 Task: Look for space in Pontedera, Italy from 5th June, 2023 to 16th June, 2023 for 2 adults in price range Rs.7000 to Rs.15000. Place can be entire place with 1  bedroom having 1 bed and 1 bathroom. Property type can be house, flat, guest house, hotel. Booking option can be shelf check-in. Required host language is English.
Action: Mouse moved to (450, 116)
Screenshot: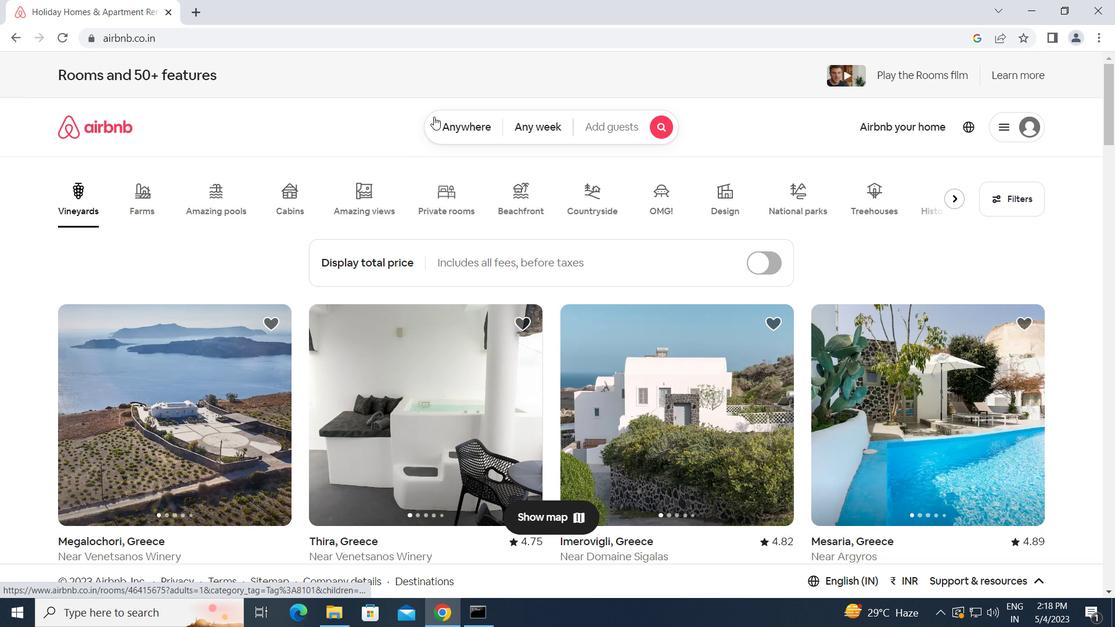
Action: Mouse pressed left at (450, 116)
Screenshot: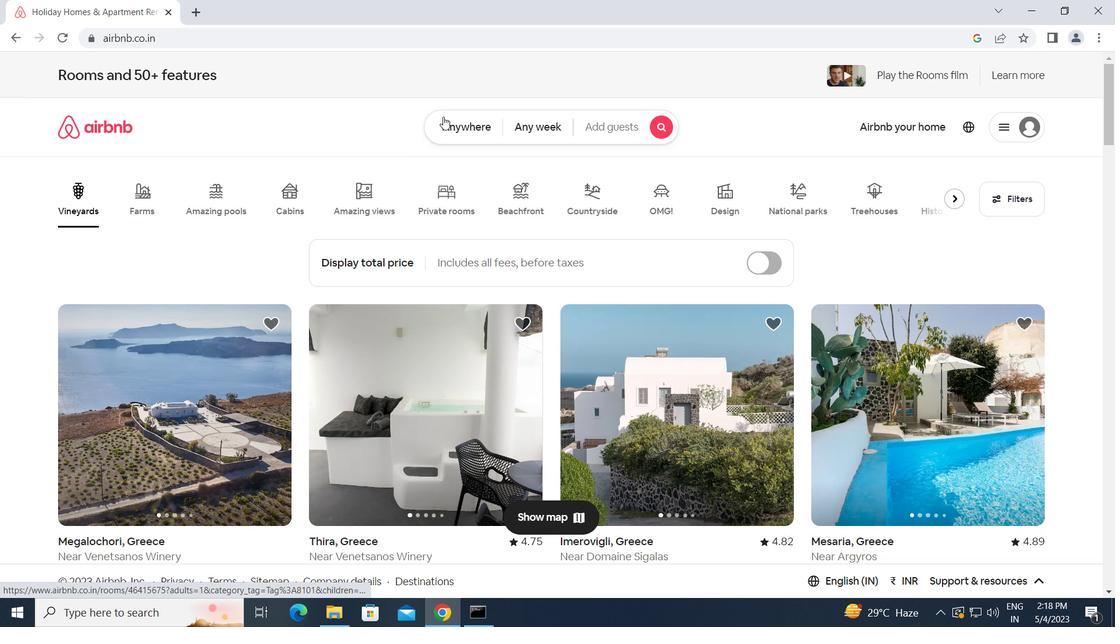 
Action: Mouse moved to (393, 174)
Screenshot: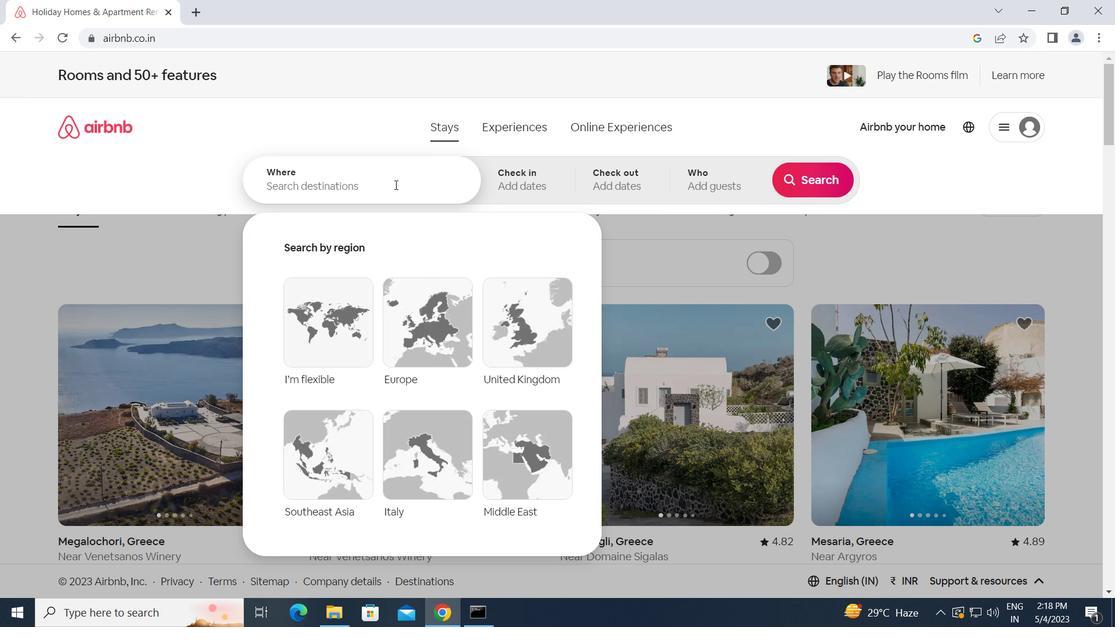
Action: Mouse pressed left at (393, 174)
Screenshot: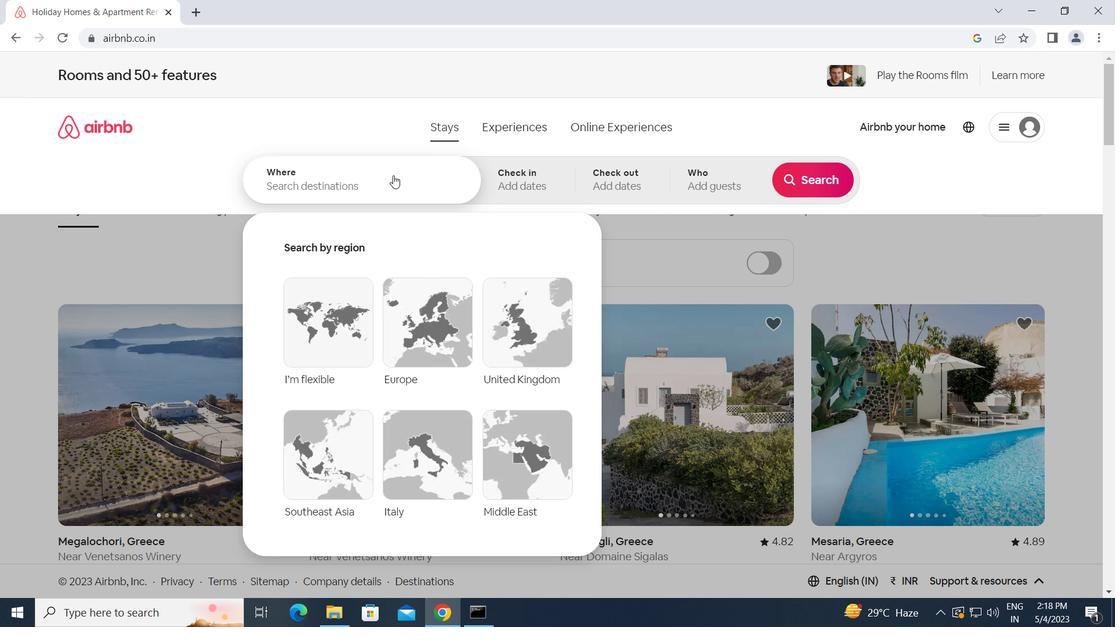 
Action: Key pressed p
Screenshot: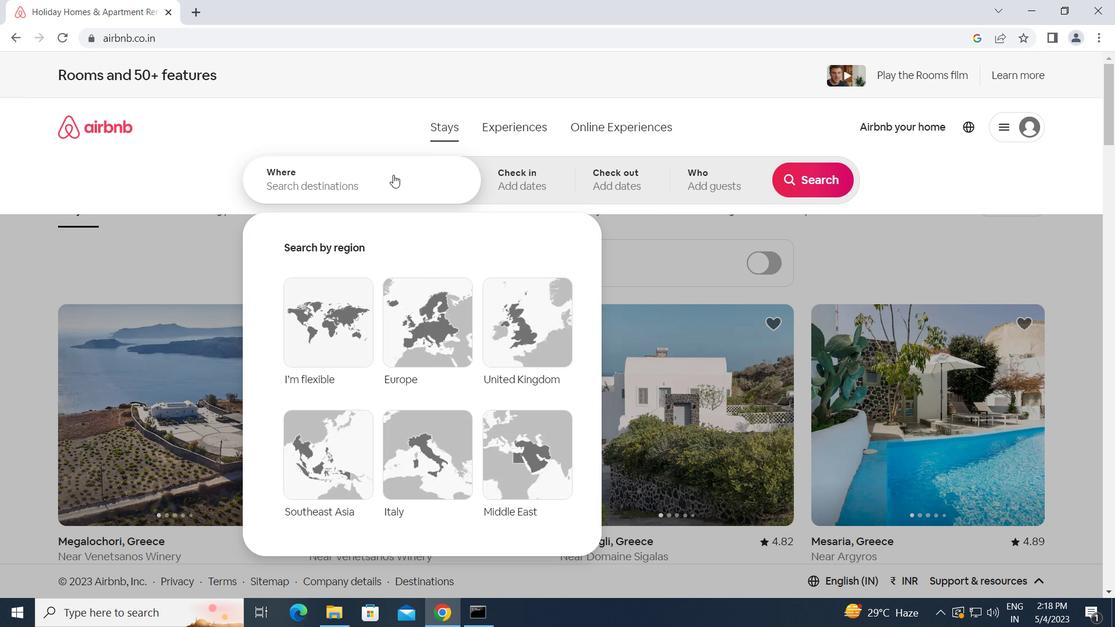 
Action: Mouse moved to (392, 175)
Screenshot: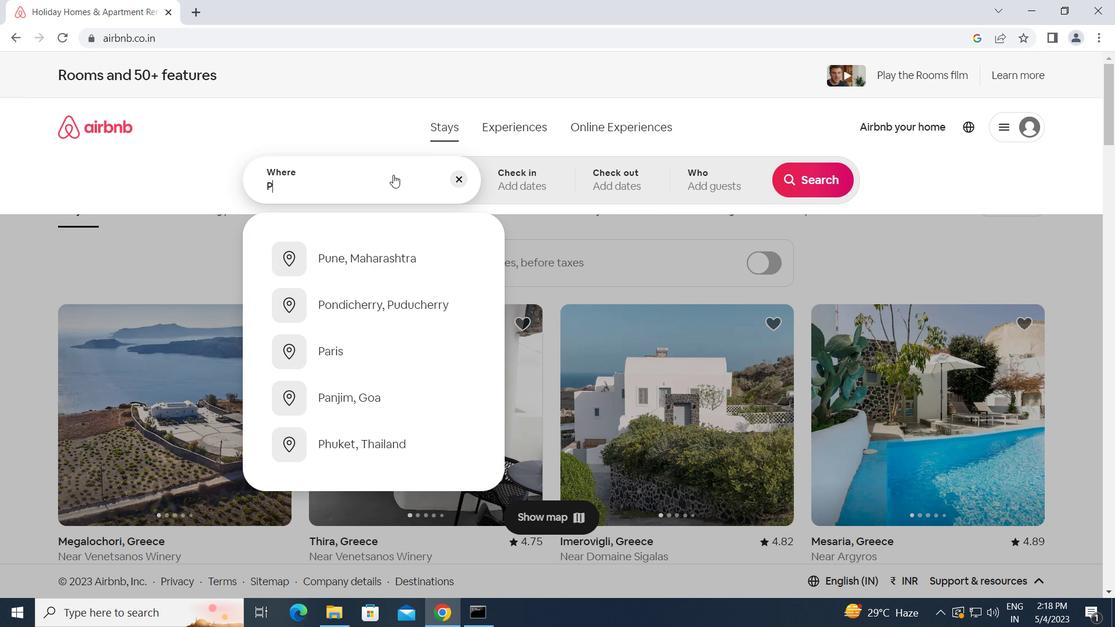 
Action: Key pressed <Key.caps_lock>
Screenshot: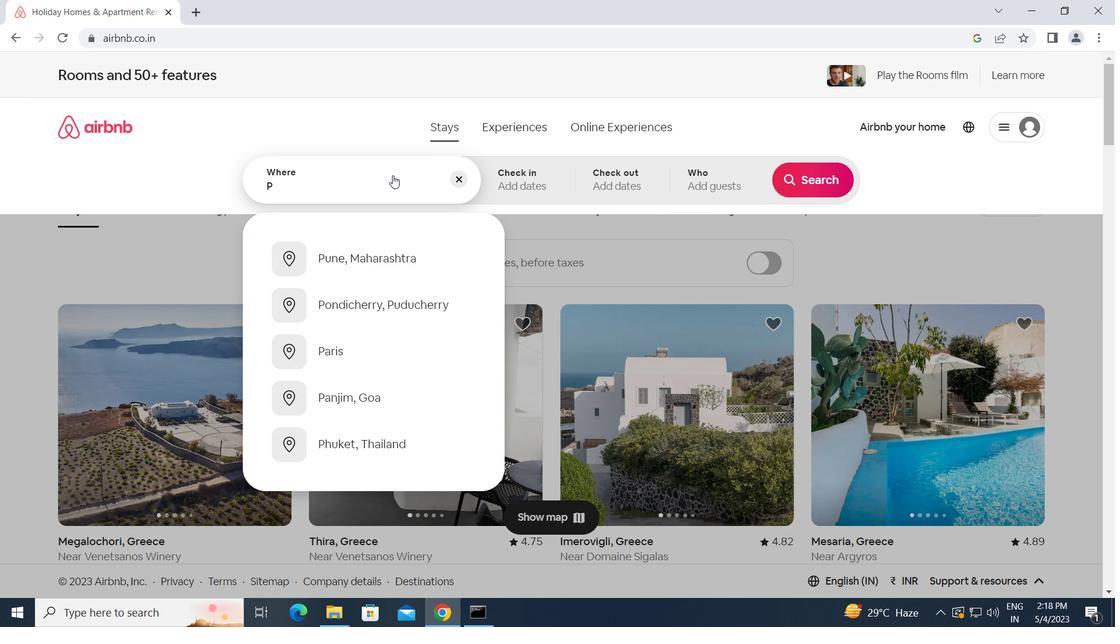 
Action: Mouse moved to (391, 176)
Screenshot: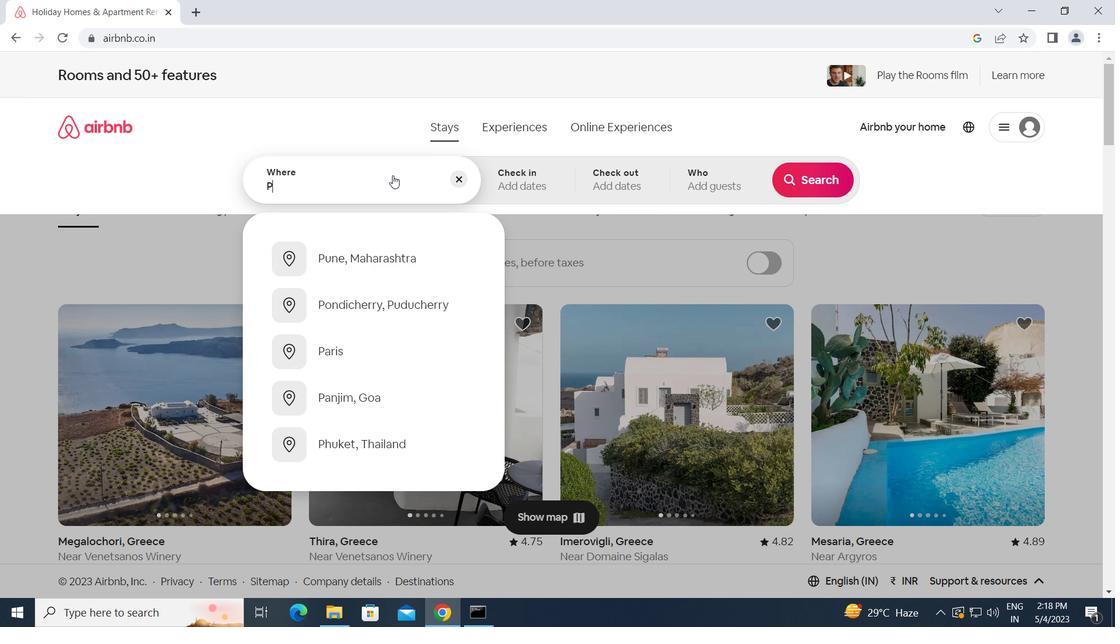 
Action: Key pressed ontedera,<Key.space><Key.caps_lock>i<Key.caps_lock>taly<Key.enter>
Screenshot: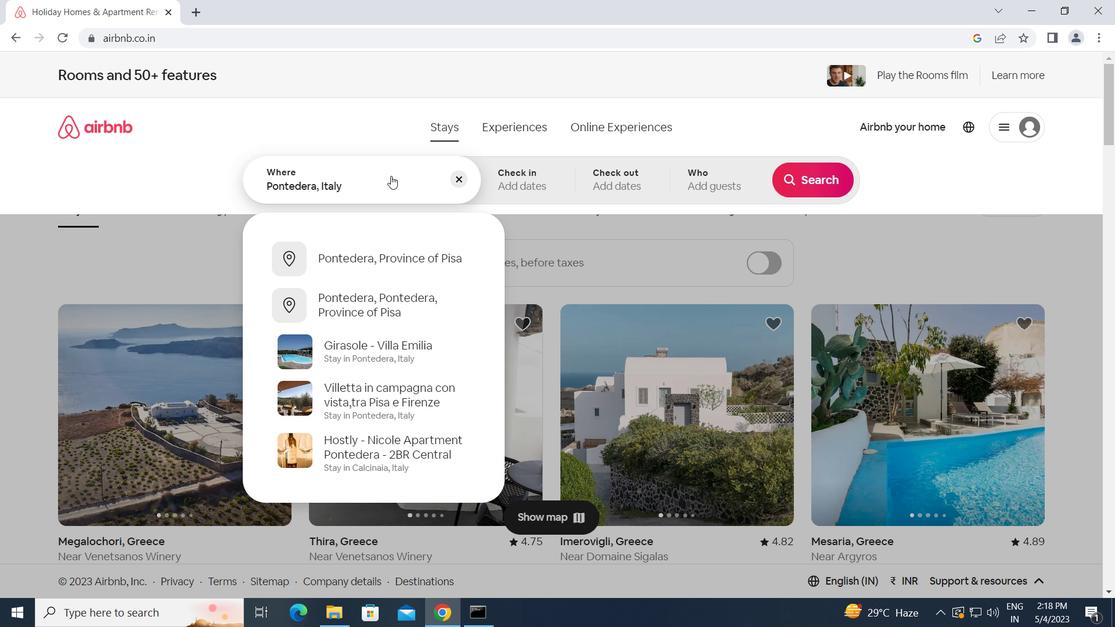 
Action: Mouse moved to (630, 399)
Screenshot: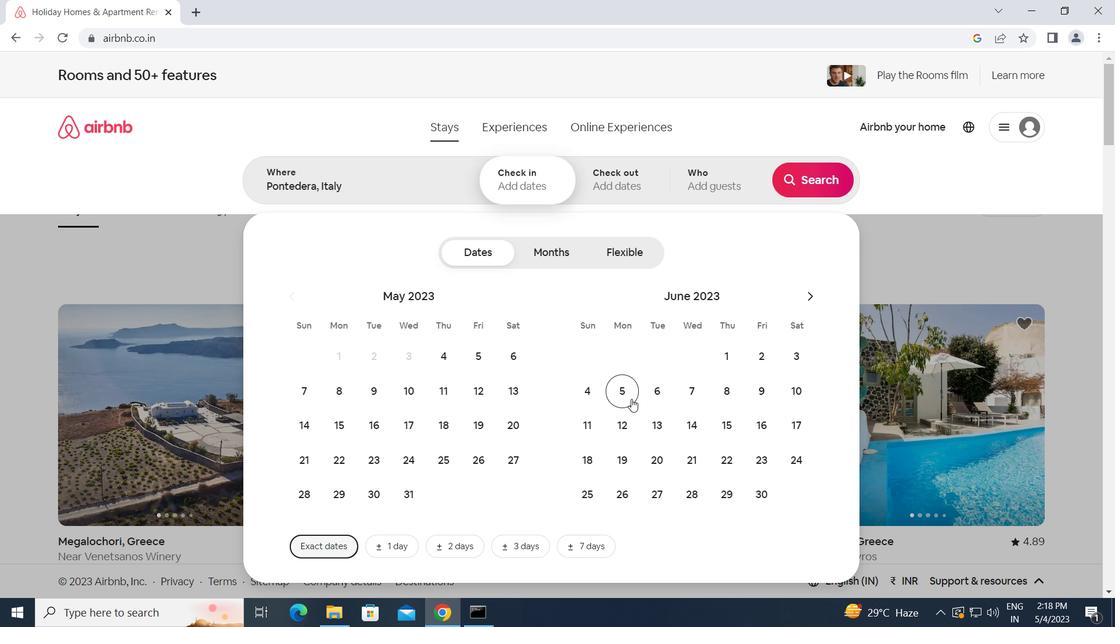 
Action: Mouse pressed left at (630, 399)
Screenshot: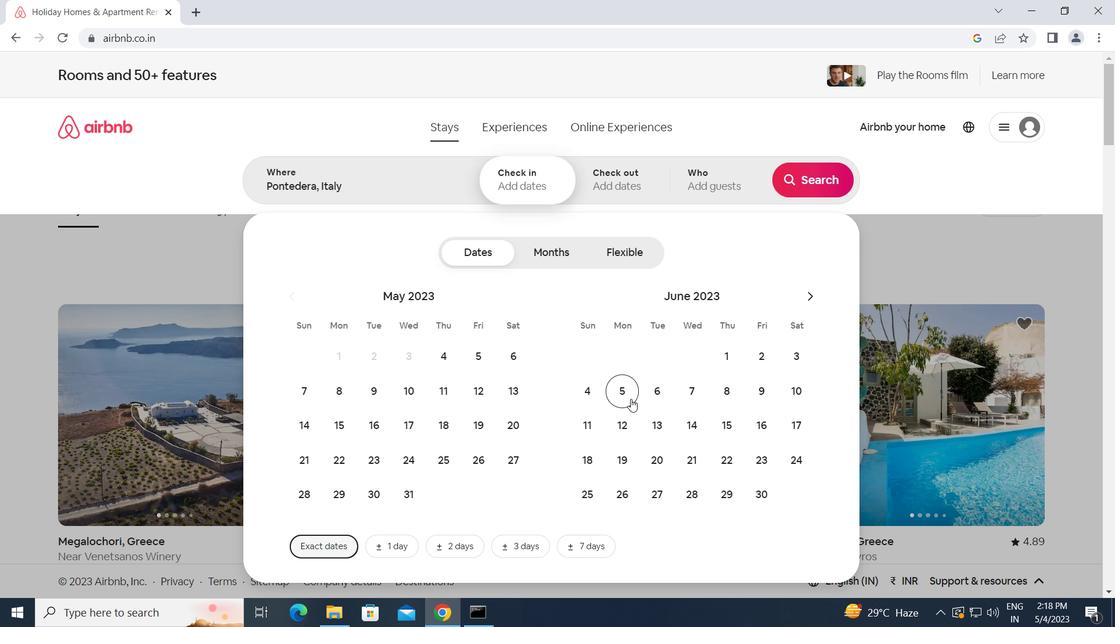 
Action: Mouse moved to (761, 435)
Screenshot: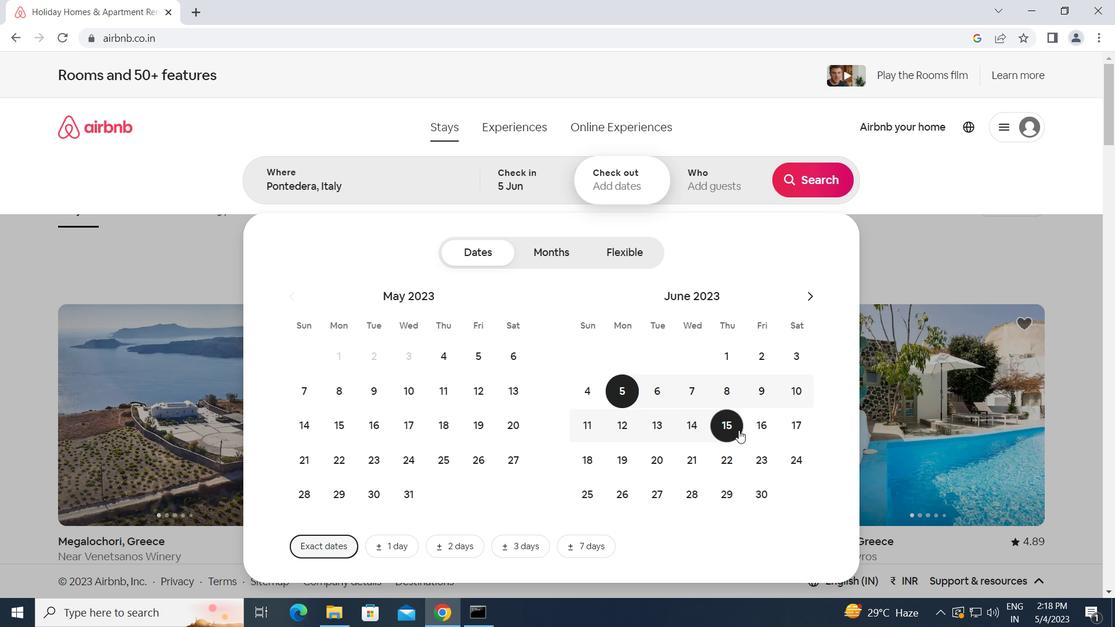 
Action: Mouse pressed left at (761, 435)
Screenshot: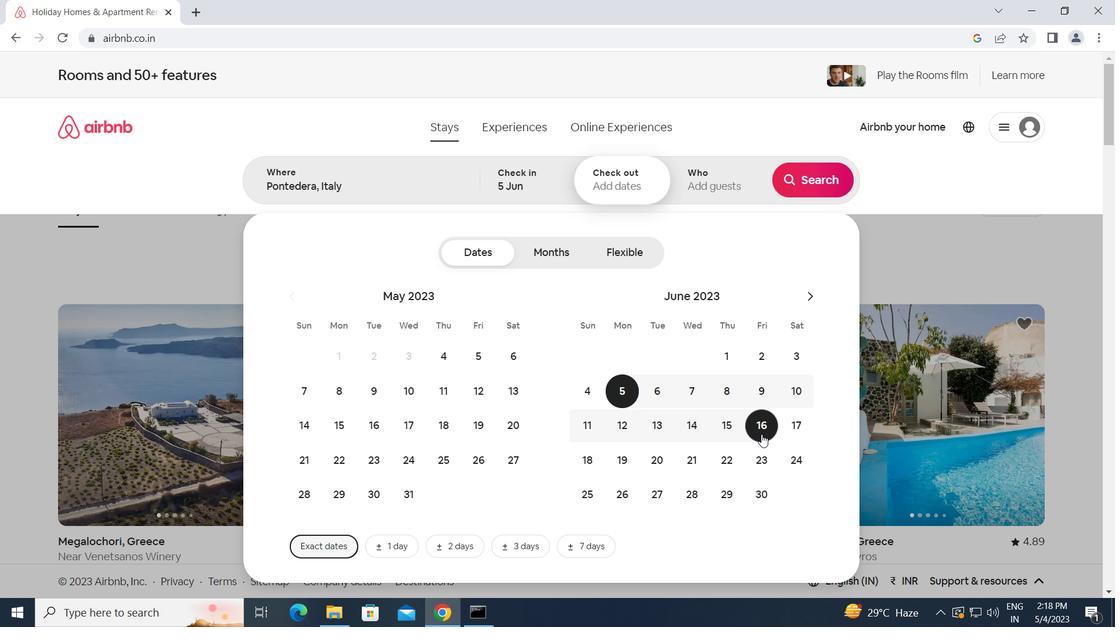 
Action: Mouse moved to (709, 180)
Screenshot: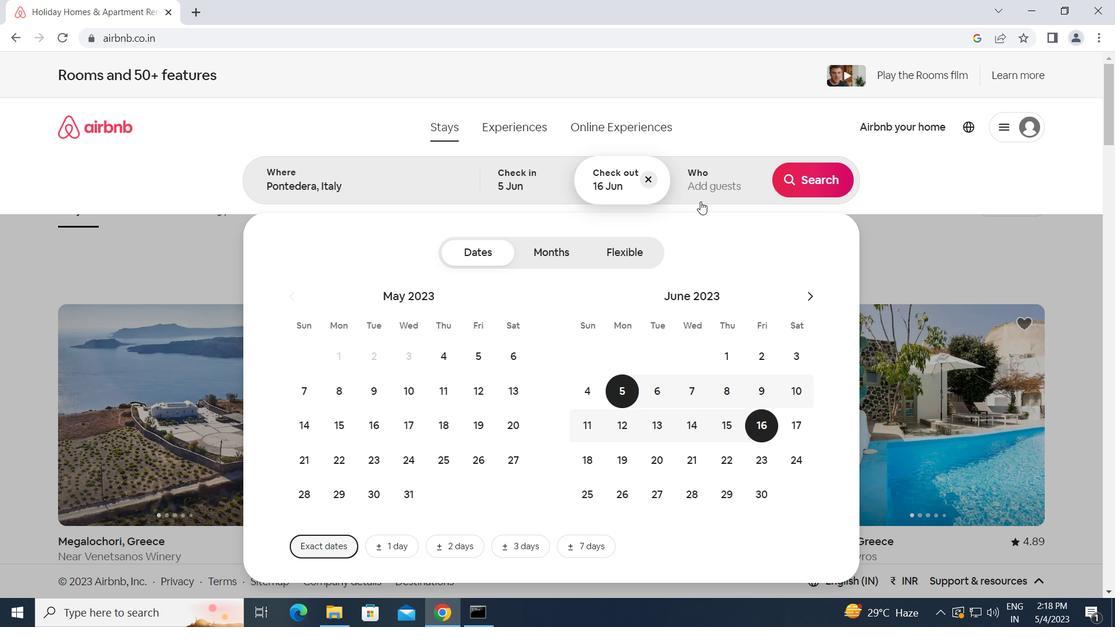 
Action: Mouse pressed left at (709, 180)
Screenshot: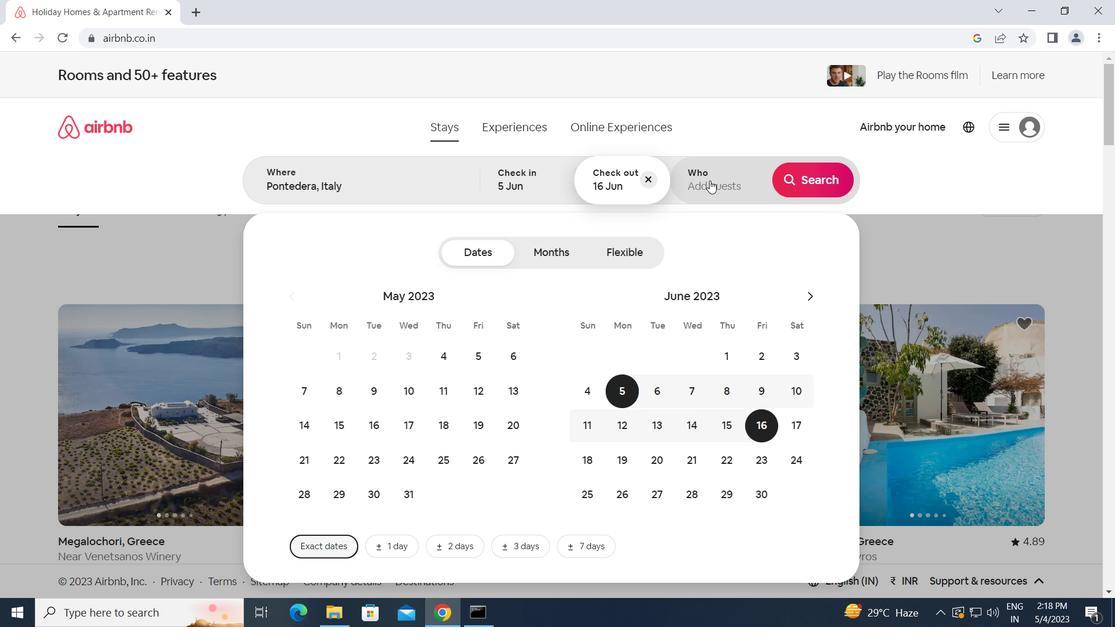 
Action: Mouse moved to (818, 256)
Screenshot: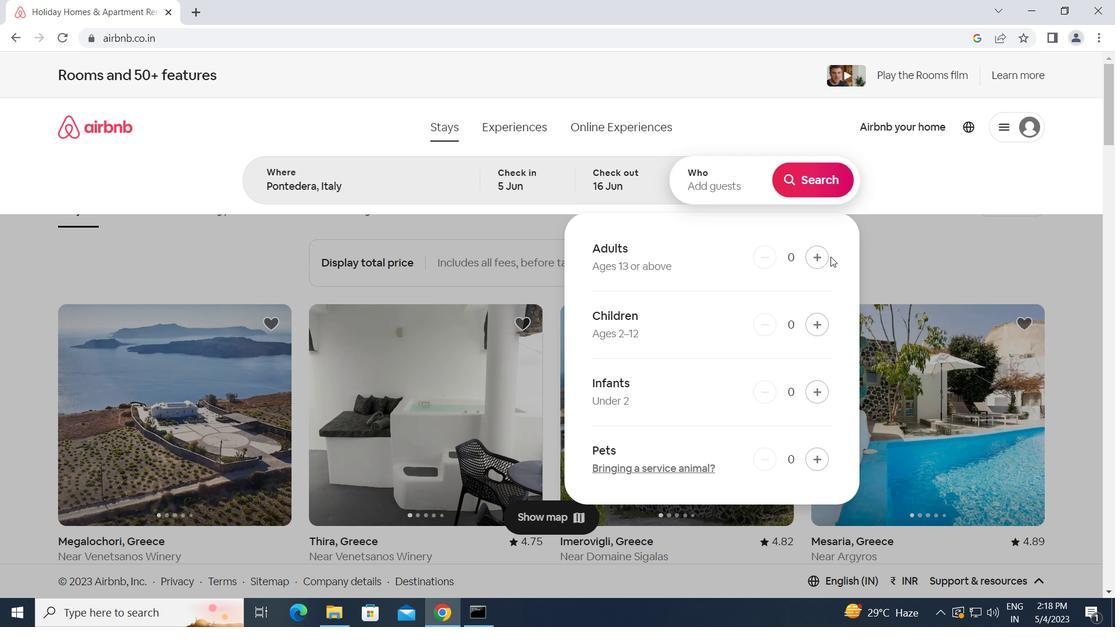 
Action: Mouse pressed left at (818, 256)
Screenshot: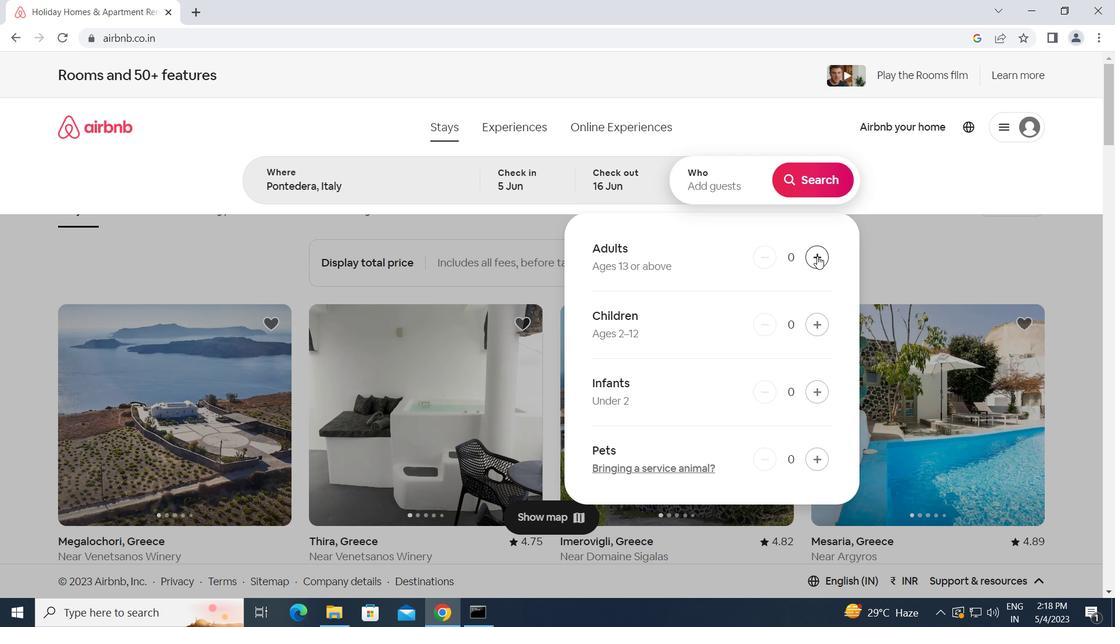 
Action: Mouse pressed left at (818, 256)
Screenshot: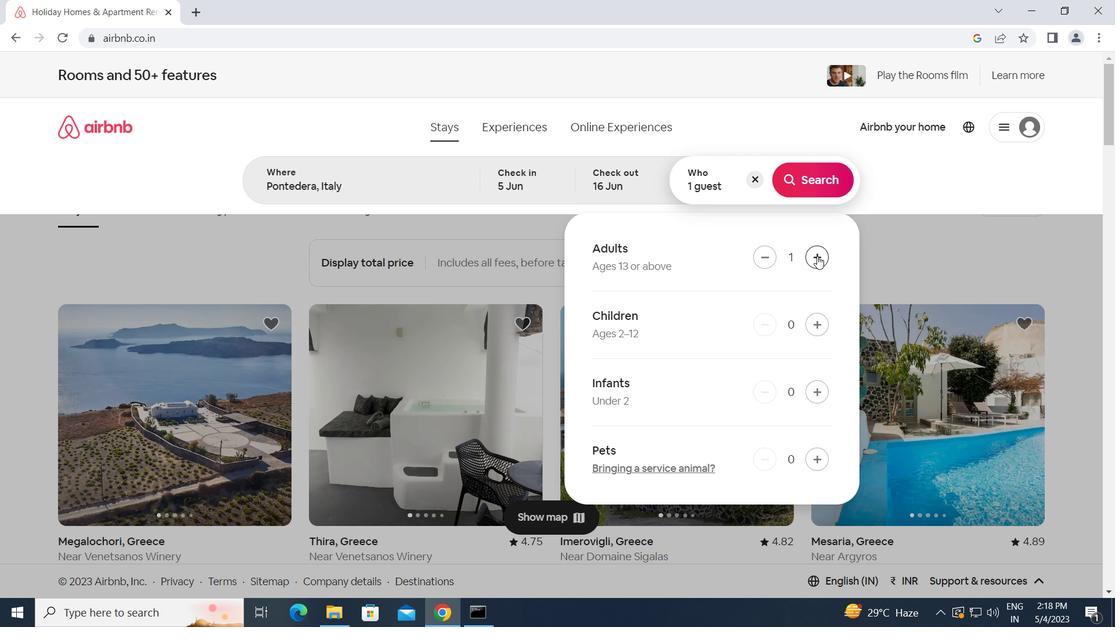 
Action: Mouse moved to (812, 186)
Screenshot: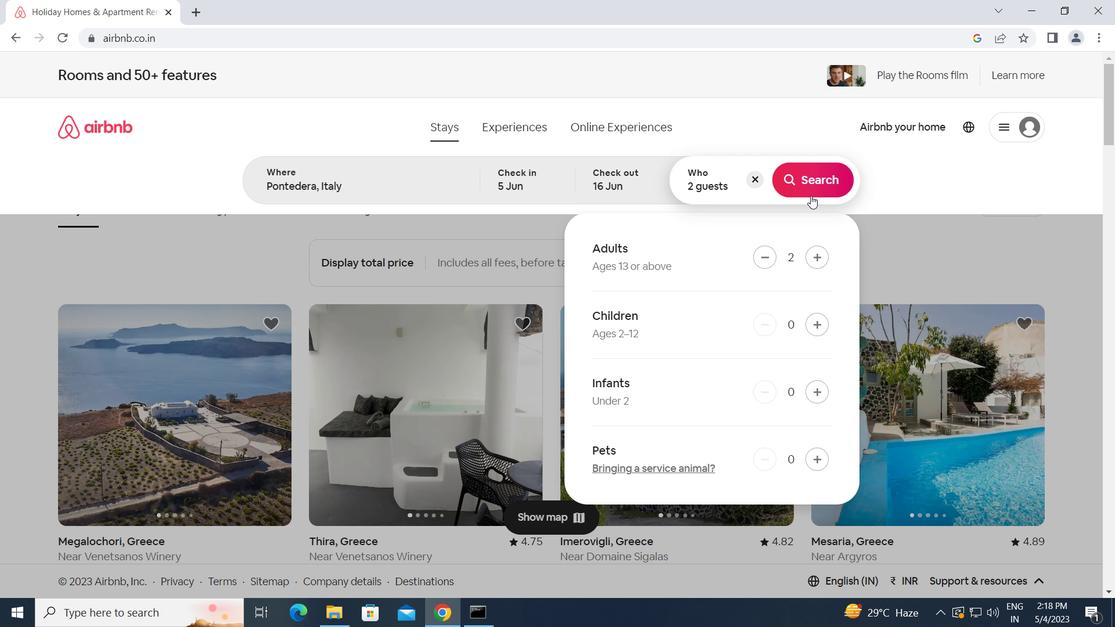 
Action: Mouse pressed left at (812, 186)
Screenshot: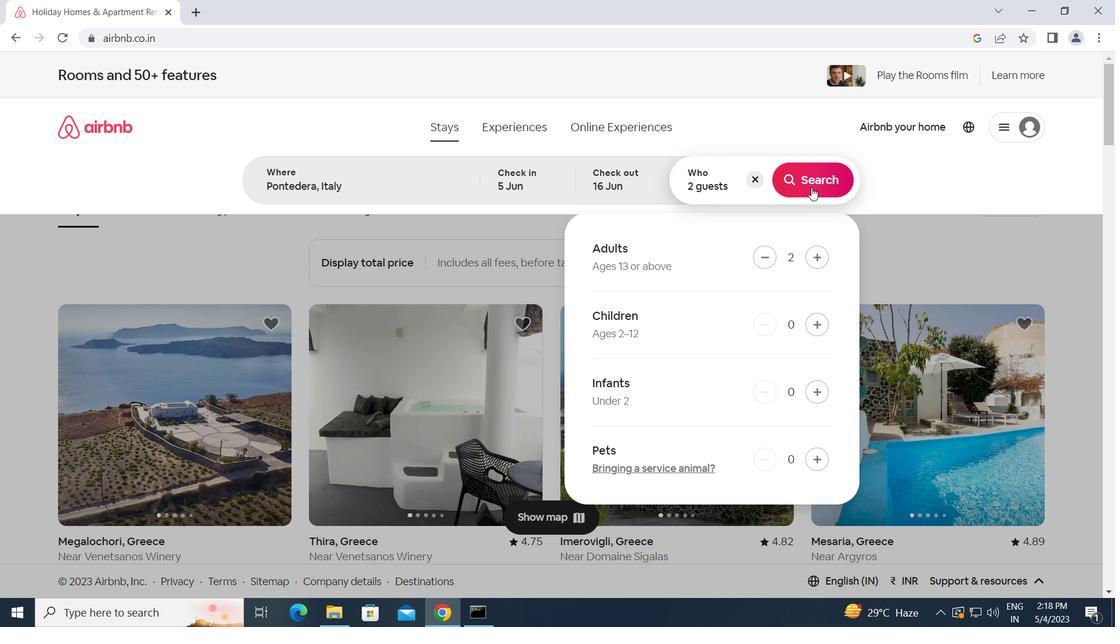 
Action: Mouse moved to (1044, 142)
Screenshot: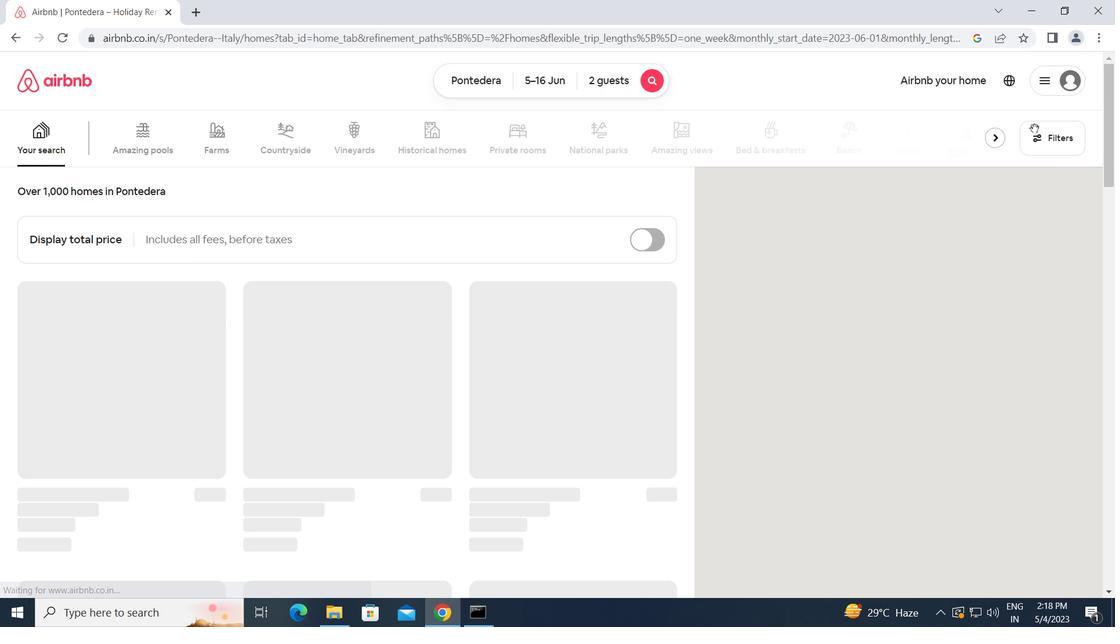 
Action: Mouse pressed left at (1044, 142)
Screenshot: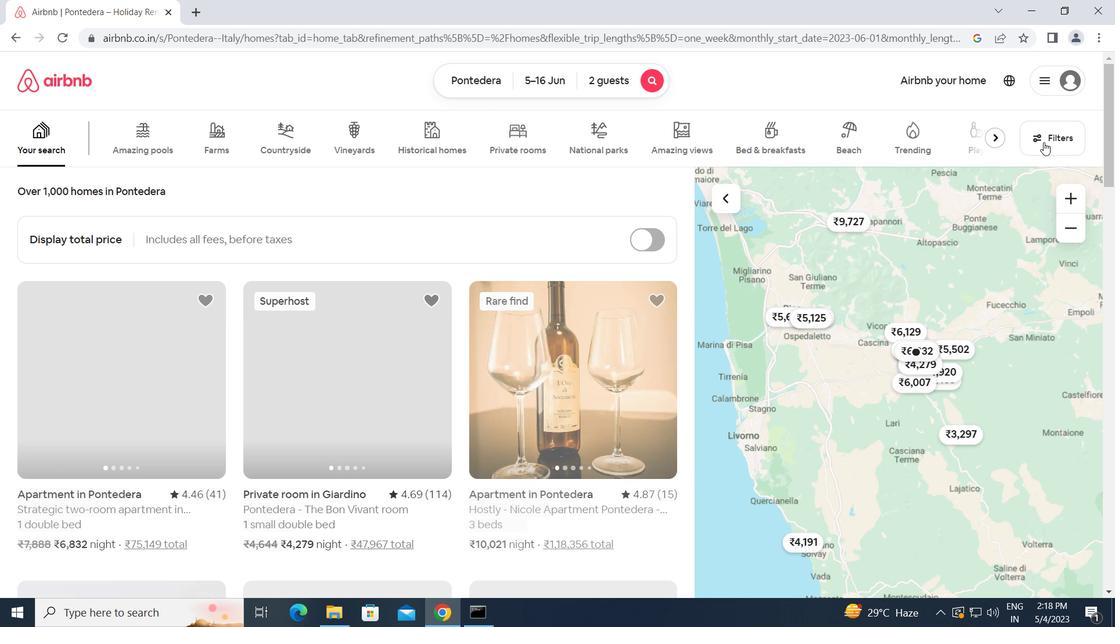 
Action: Mouse moved to (363, 319)
Screenshot: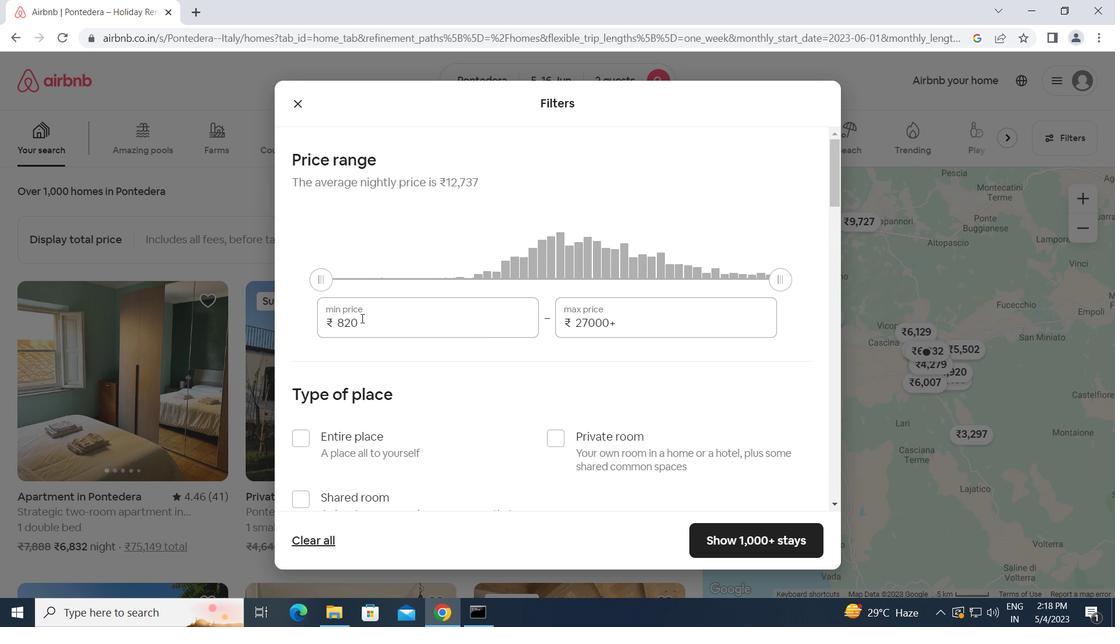 
Action: Mouse pressed left at (363, 319)
Screenshot: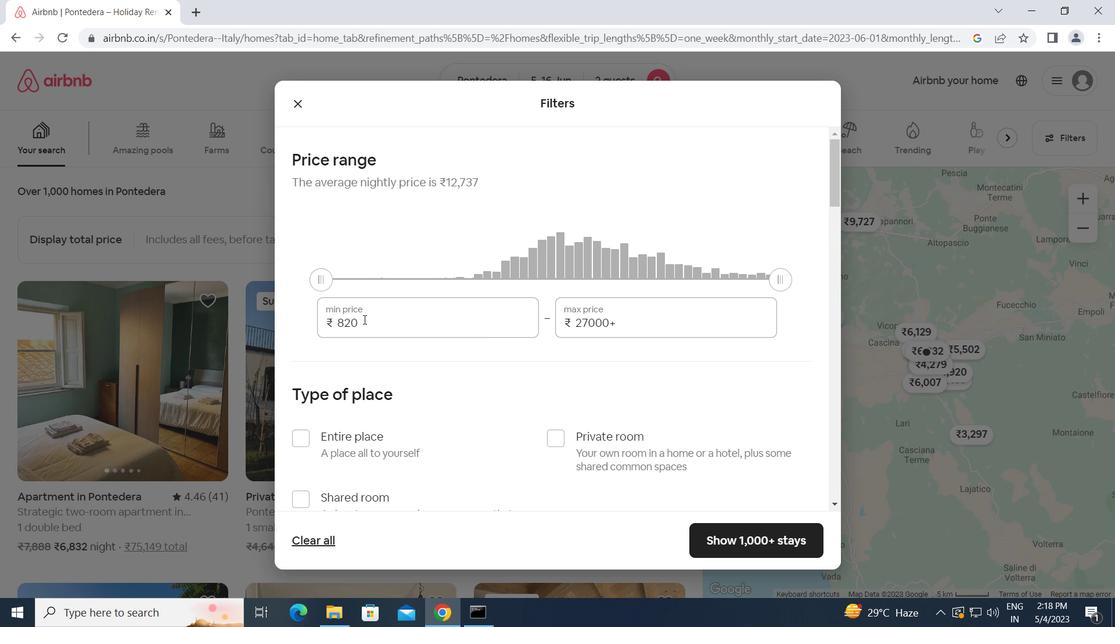 
Action: Mouse moved to (334, 329)
Screenshot: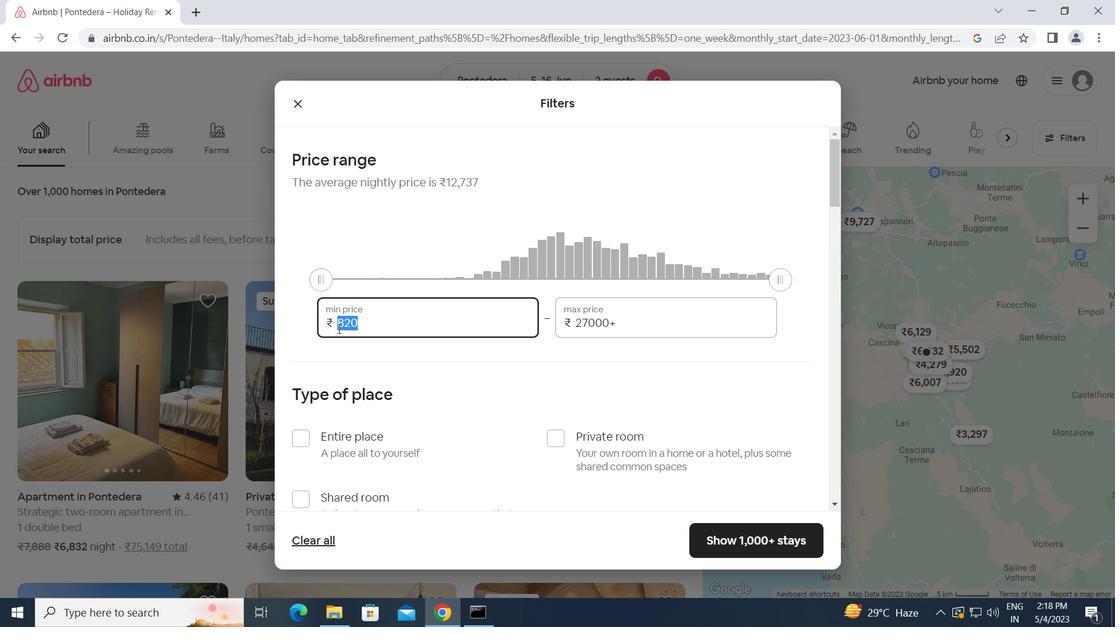 
Action: Key pressed 7000<Key.tab>15000
Screenshot: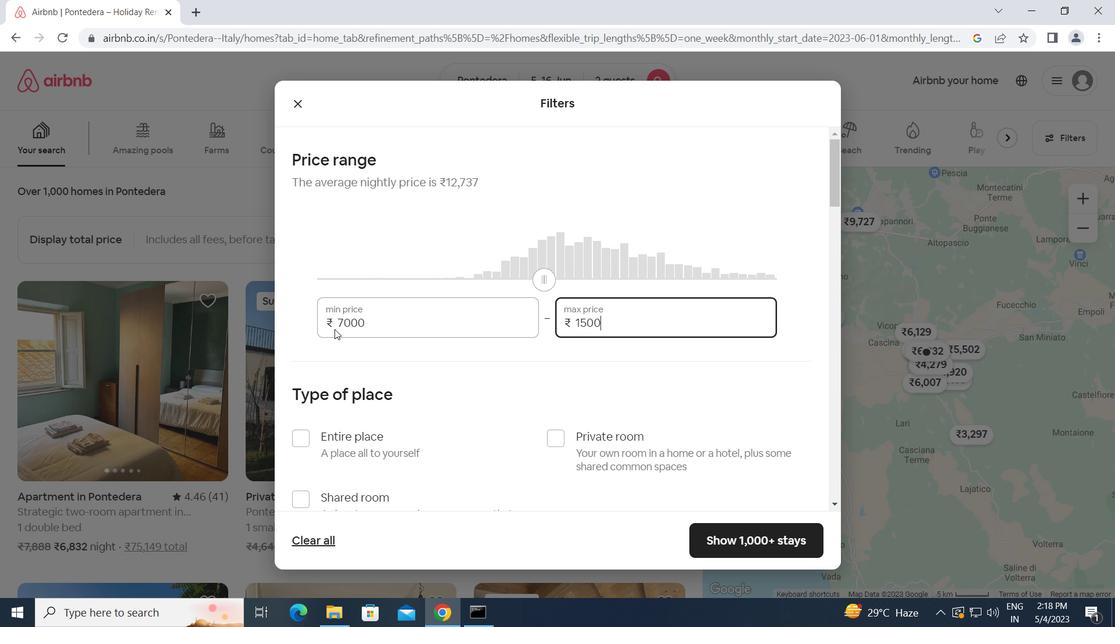 
Action: Mouse moved to (302, 442)
Screenshot: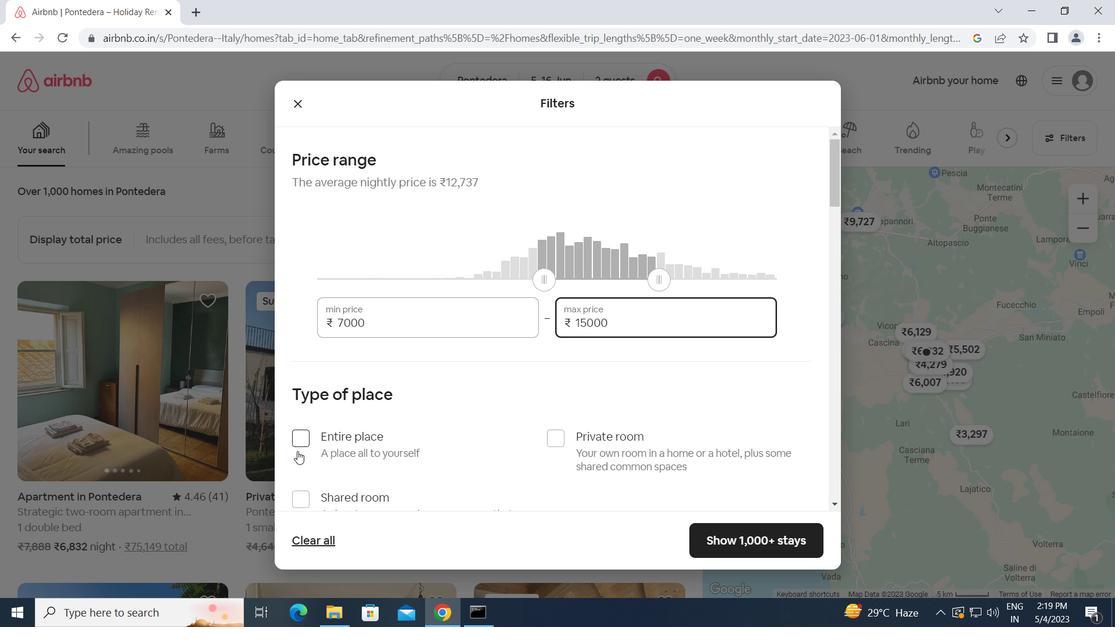 
Action: Mouse pressed left at (302, 442)
Screenshot: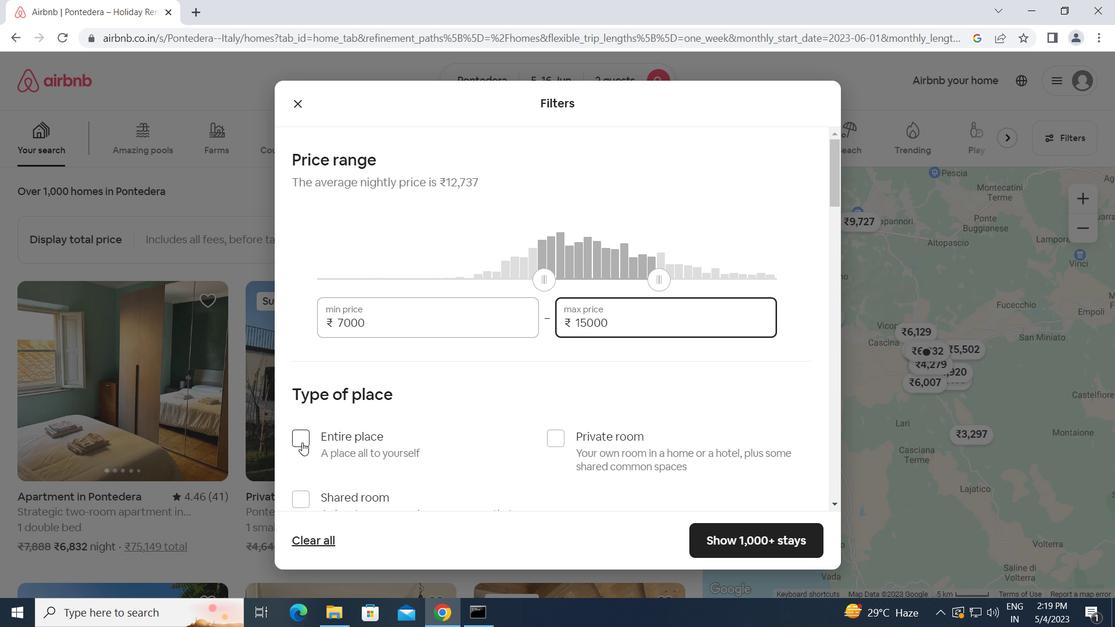 
Action: Mouse moved to (431, 450)
Screenshot: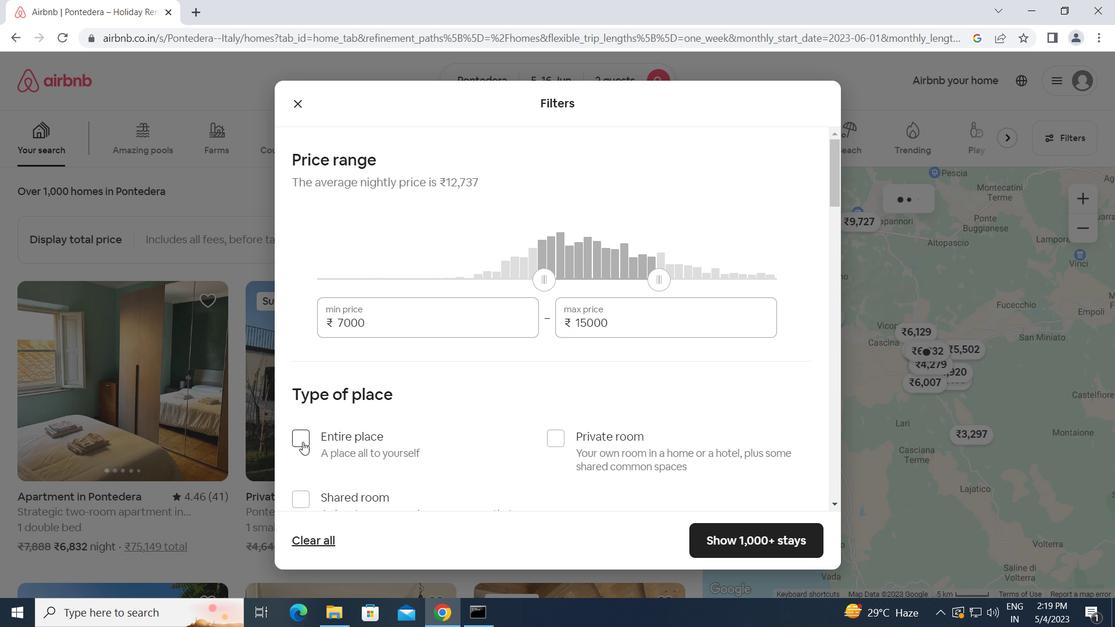 
Action: Mouse scrolled (431, 449) with delta (0, 0)
Screenshot: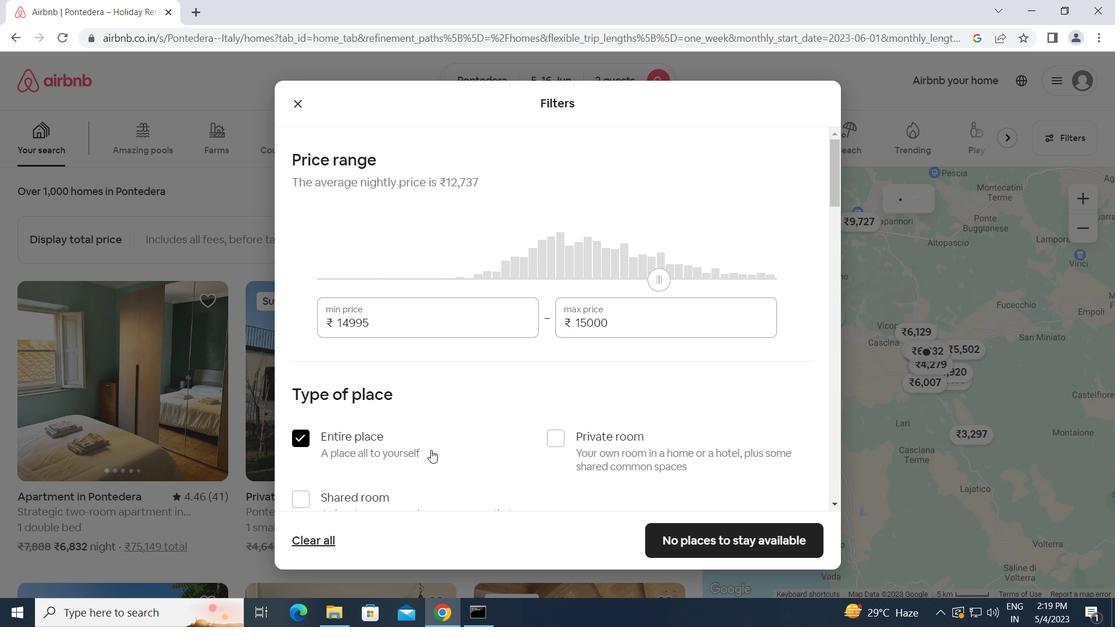 
Action: Mouse scrolled (431, 449) with delta (0, 0)
Screenshot: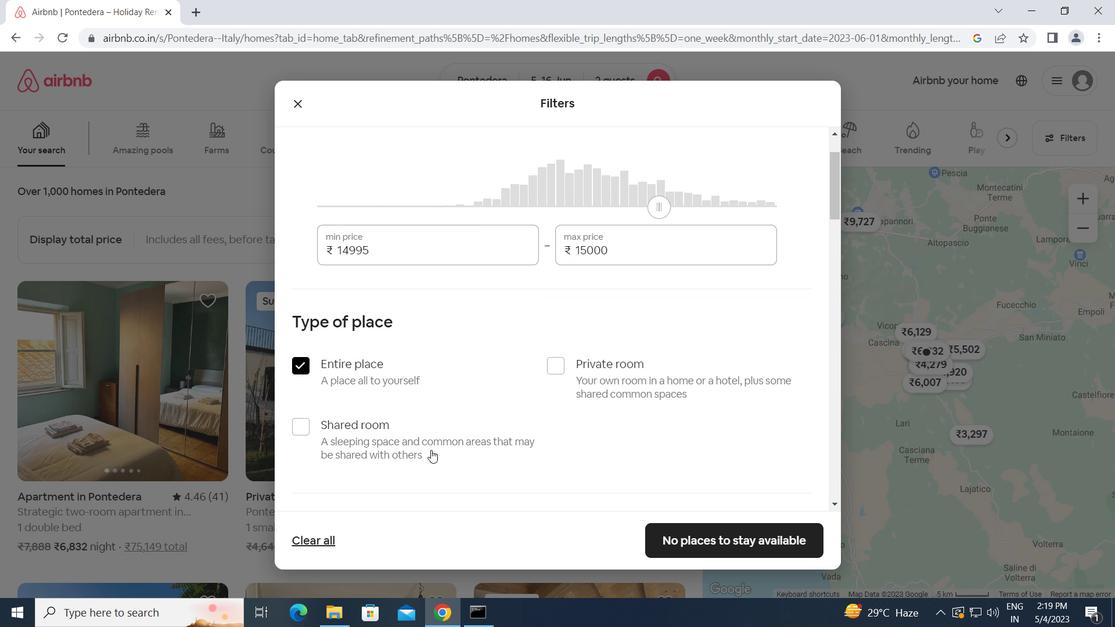 
Action: Mouse scrolled (431, 449) with delta (0, 0)
Screenshot: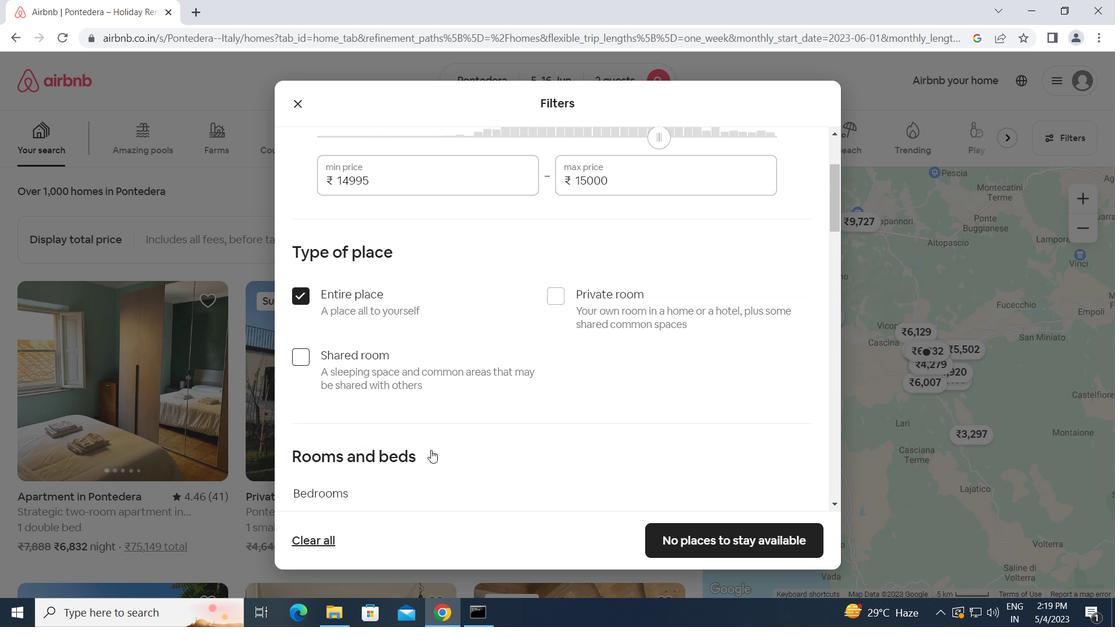 
Action: Mouse moved to (381, 457)
Screenshot: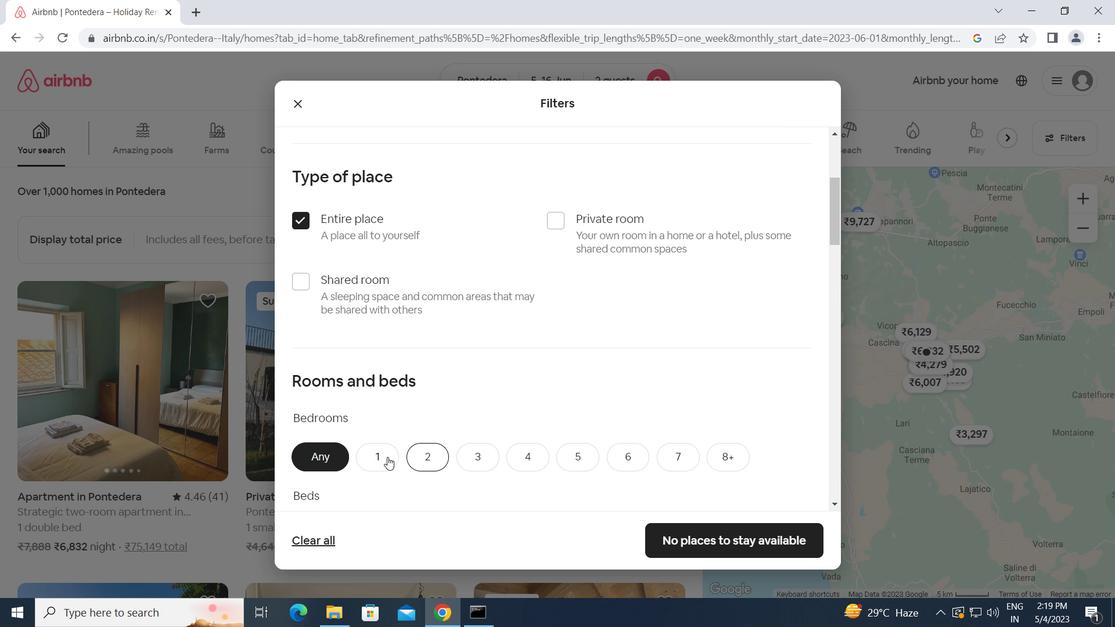 
Action: Mouse pressed left at (381, 457)
Screenshot: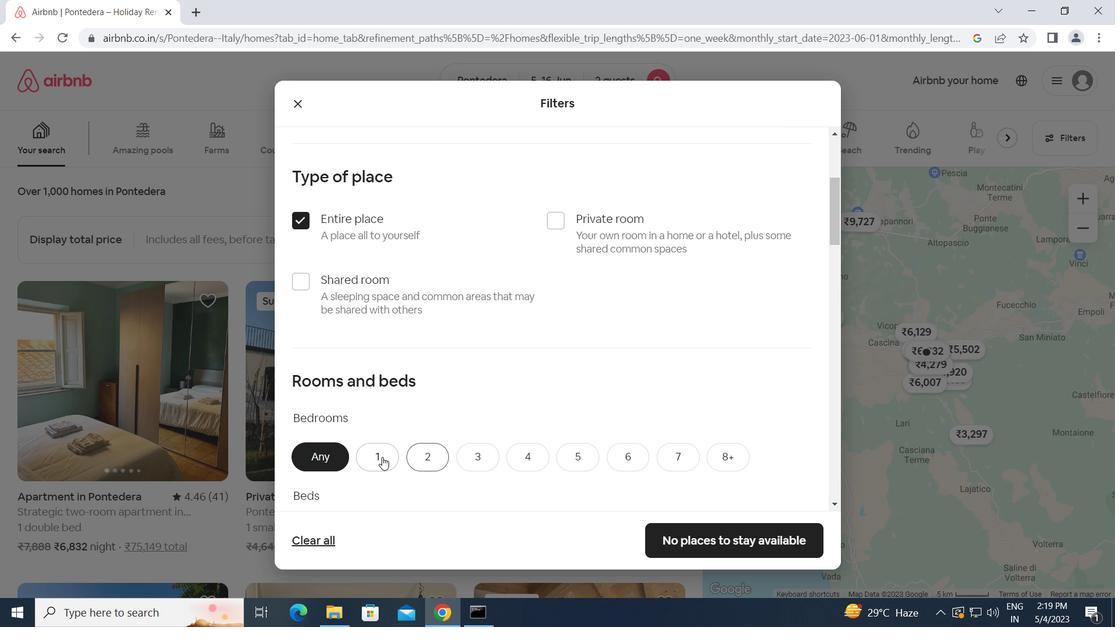 
Action: Mouse scrolled (381, 456) with delta (0, 0)
Screenshot: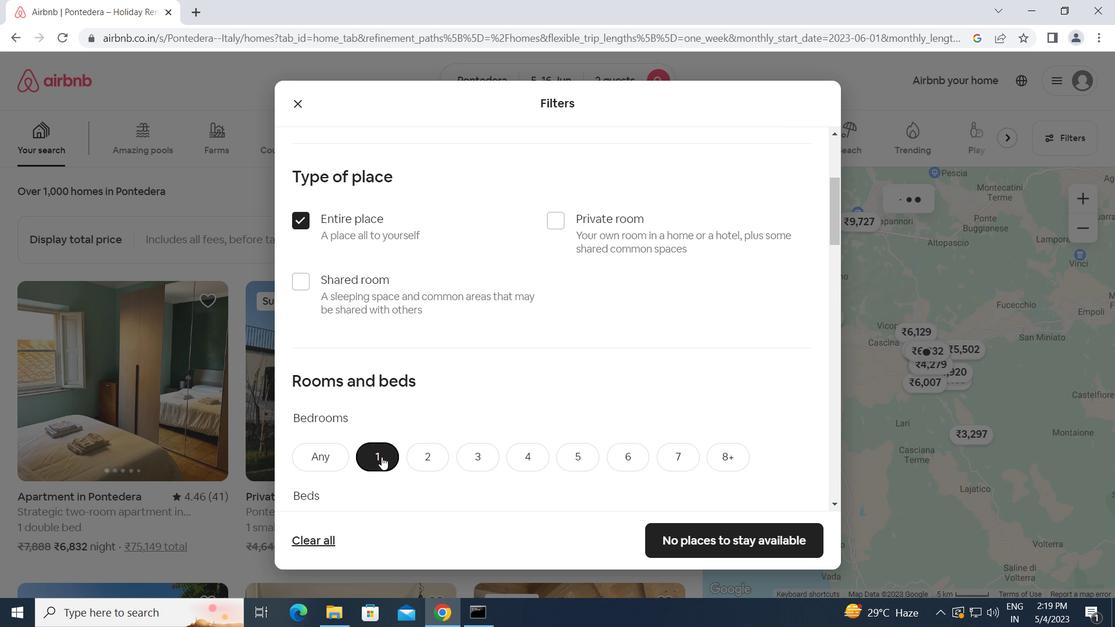 
Action: Mouse moved to (386, 460)
Screenshot: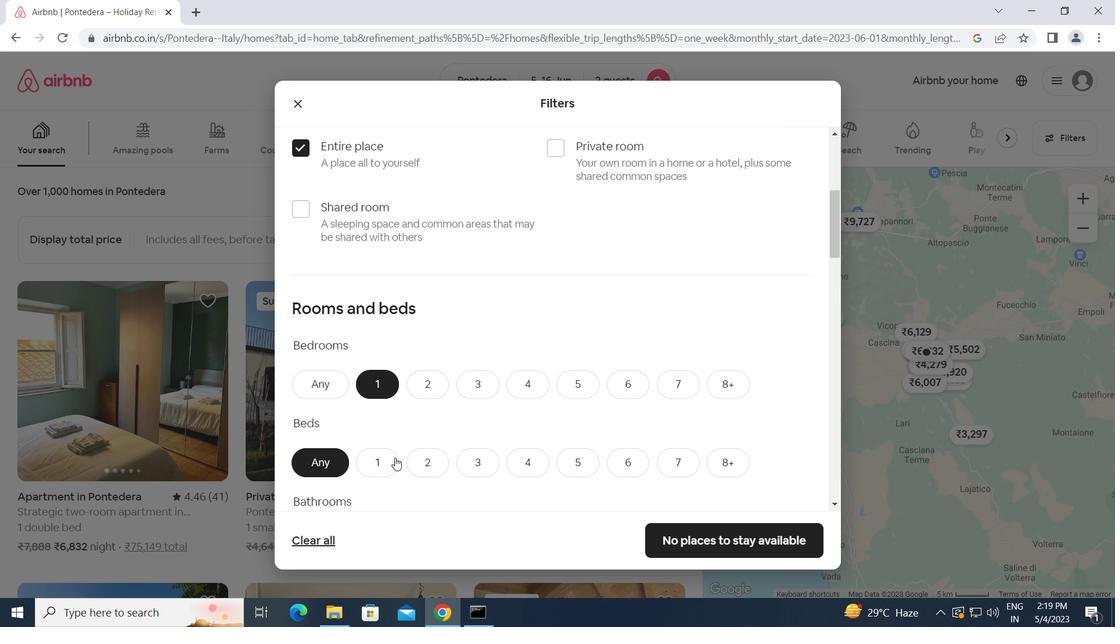 
Action: Mouse pressed left at (386, 460)
Screenshot: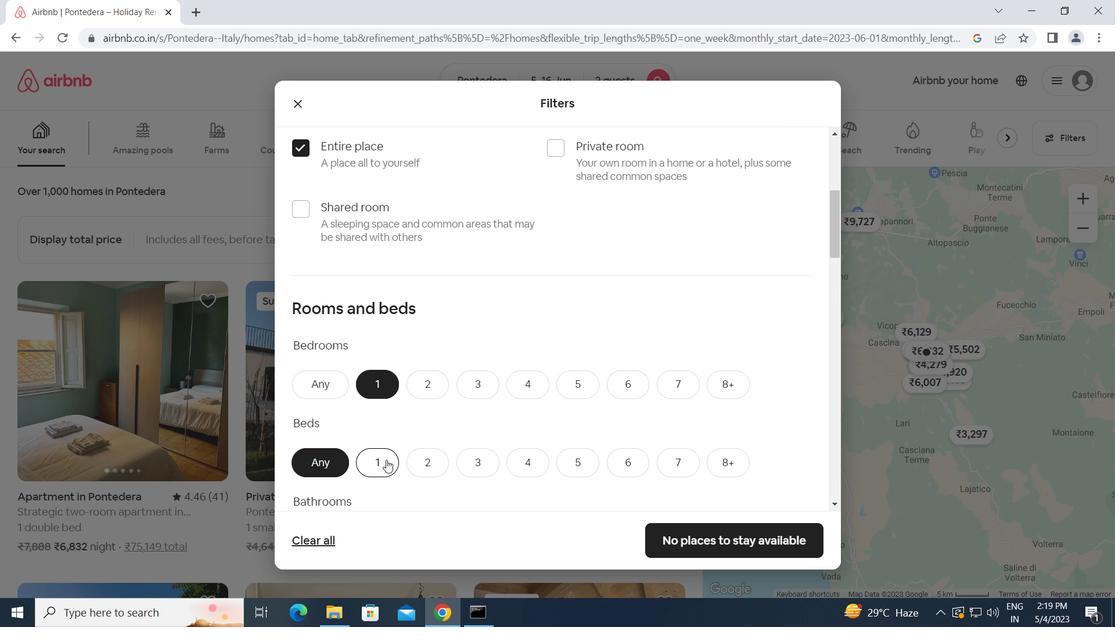 
Action: Mouse moved to (439, 481)
Screenshot: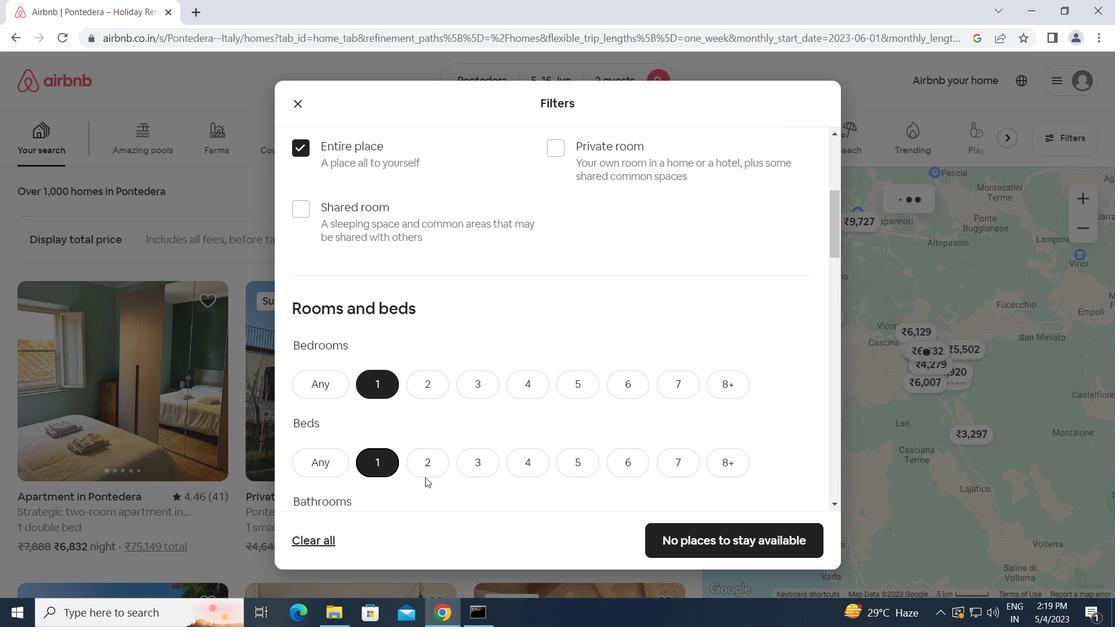 
Action: Mouse scrolled (439, 480) with delta (0, 0)
Screenshot: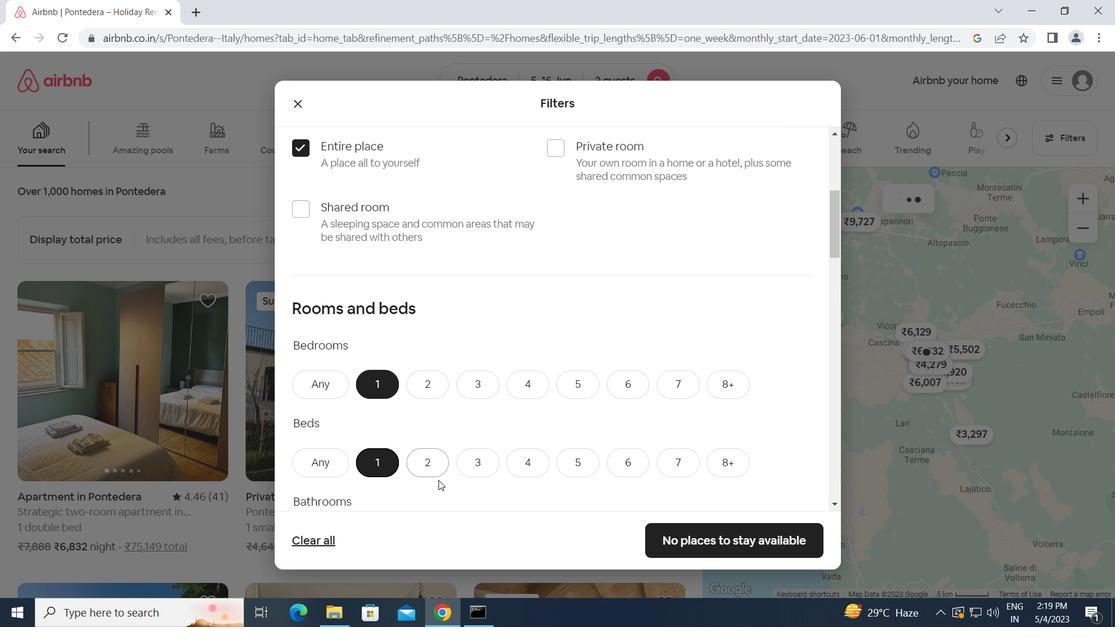 
Action: Mouse moved to (381, 471)
Screenshot: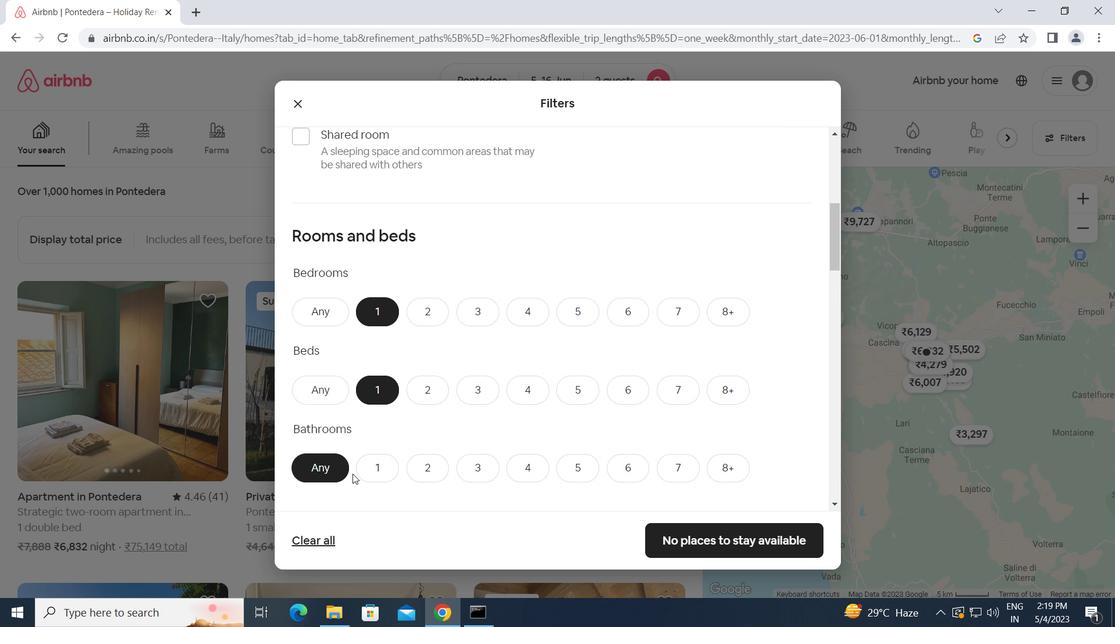
Action: Mouse pressed left at (381, 471)
Screenshot: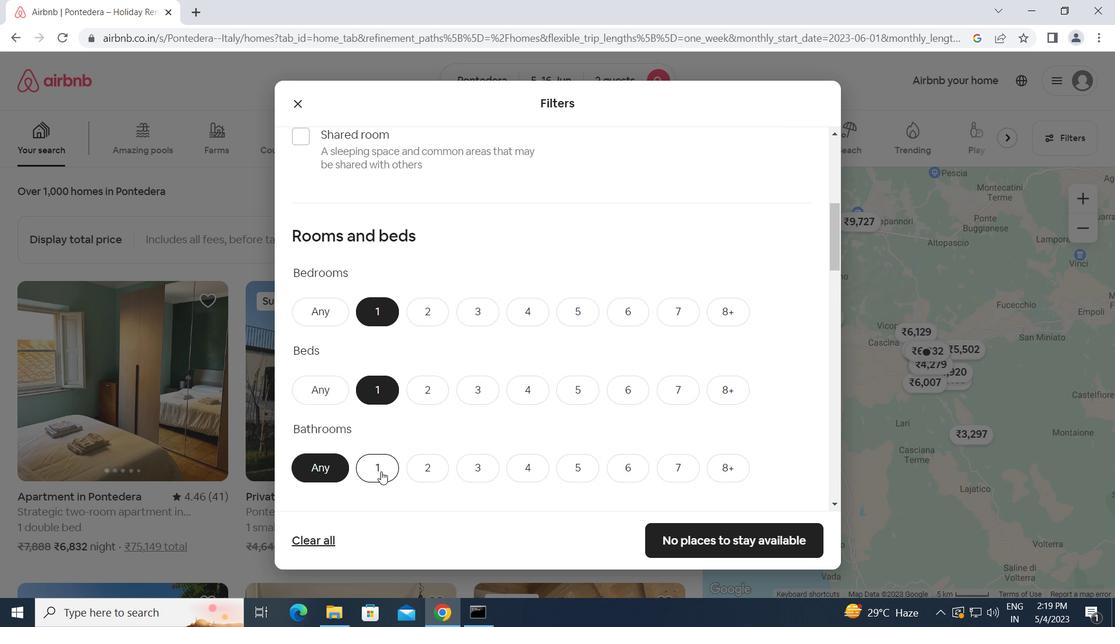 
Action: Mouse moved to (467, 477)
Screenshot: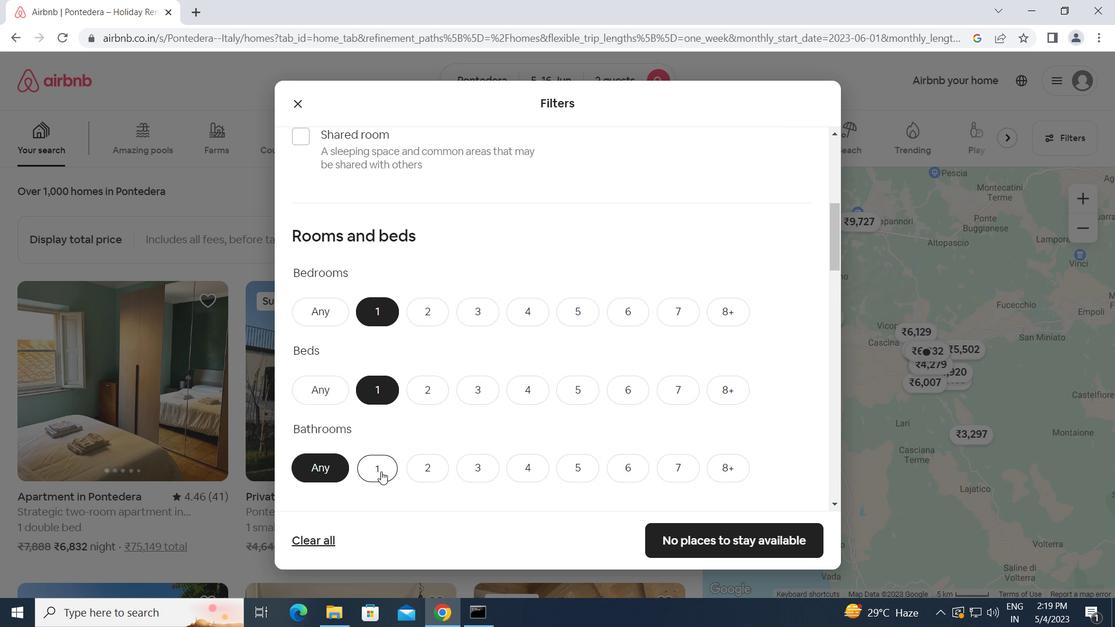 
Action: Mouse scrolled (467, 476) with delta (0, 0)
Screenshot: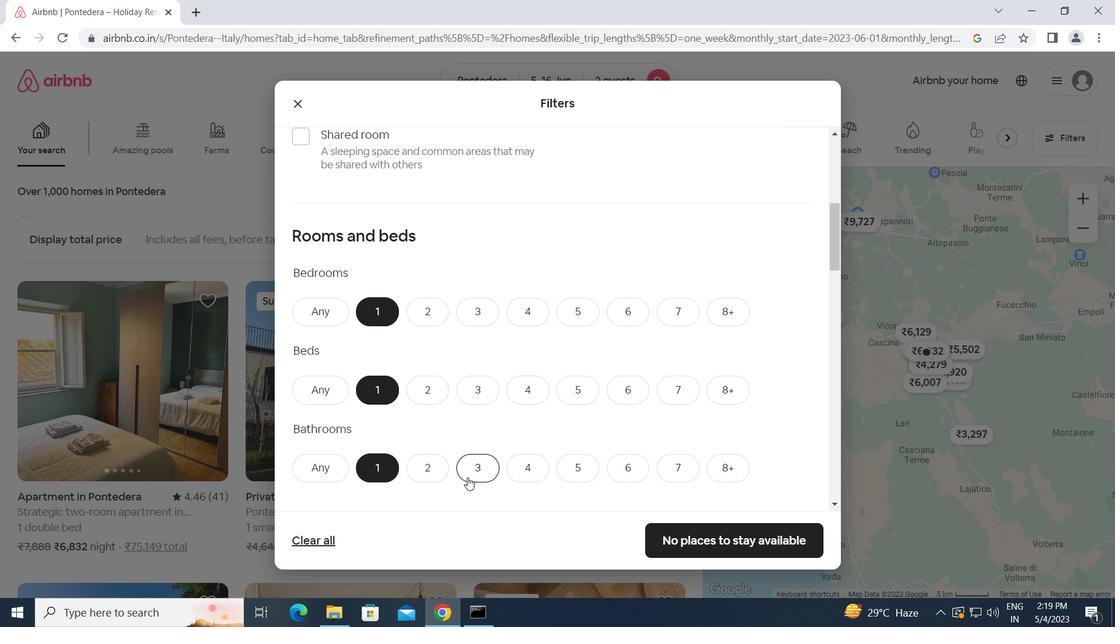 
Action: Mouse scrolled (467, 476) with delta (0, 0)
Screenshot: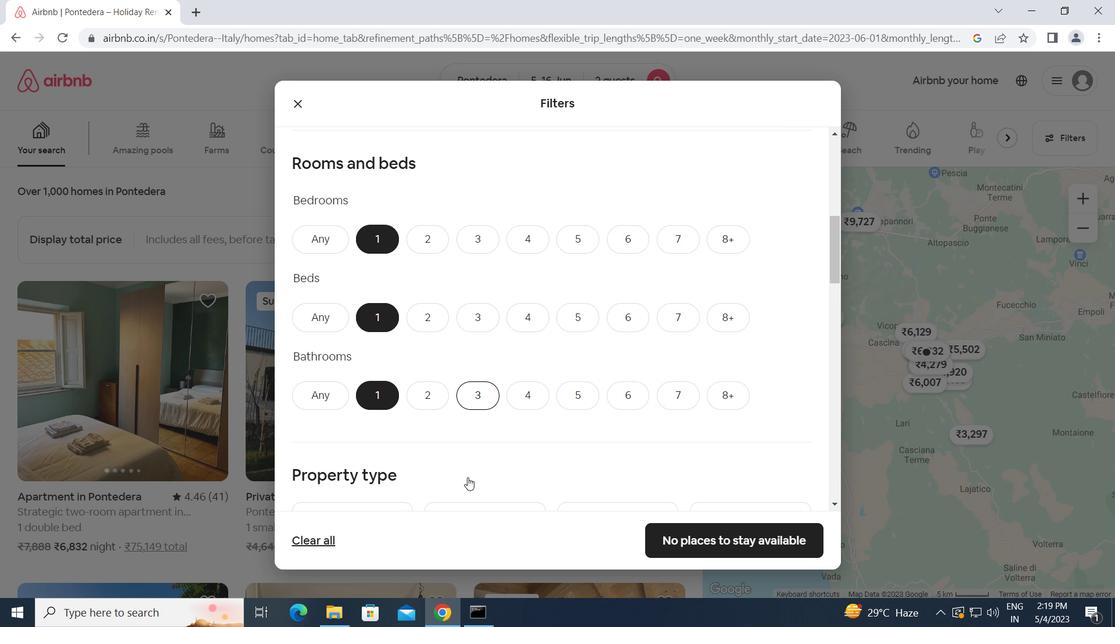 
Action: Mouse scrolled (467, 476) with delta (0, 0)
Screenshot: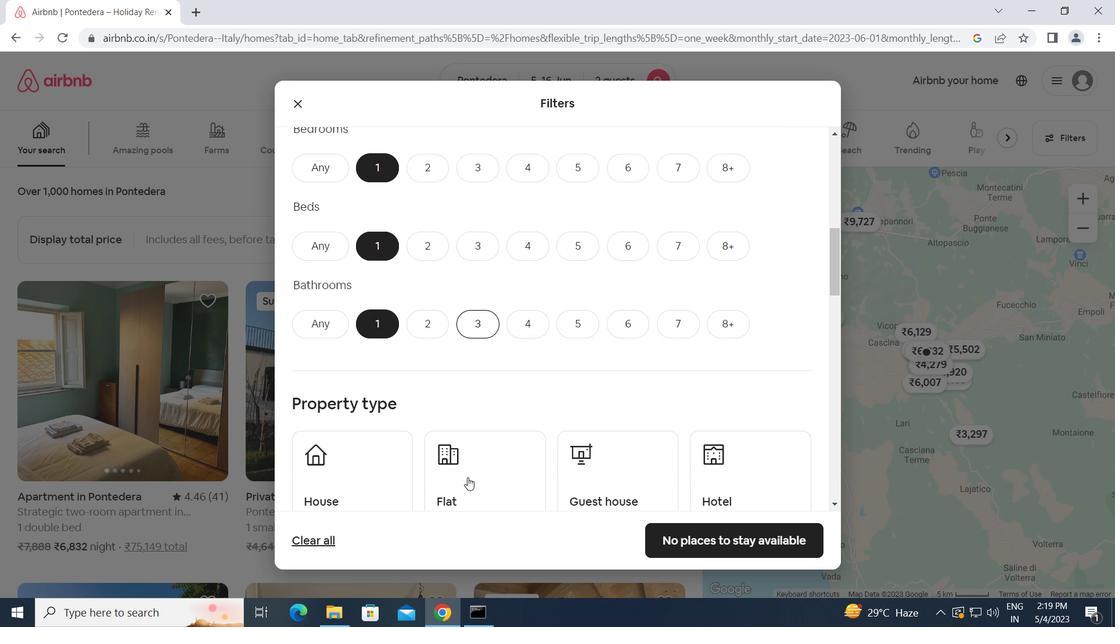 
Action: Mouse moved to (346, 403)
Screenshot: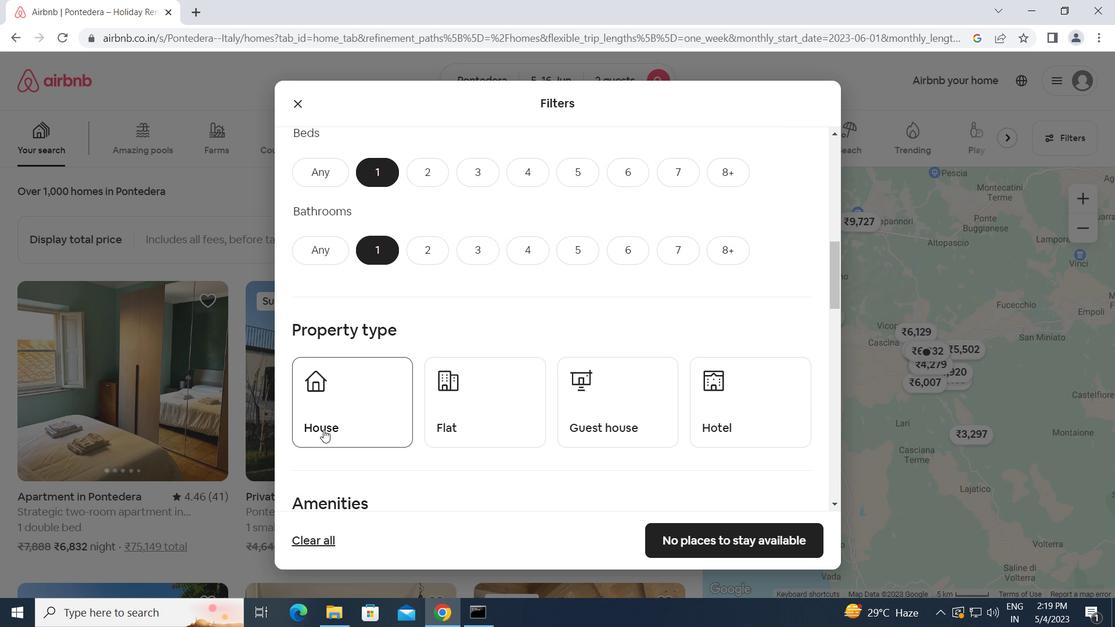 
Action: Mouse pressed left at (346, 403)
Screenshot: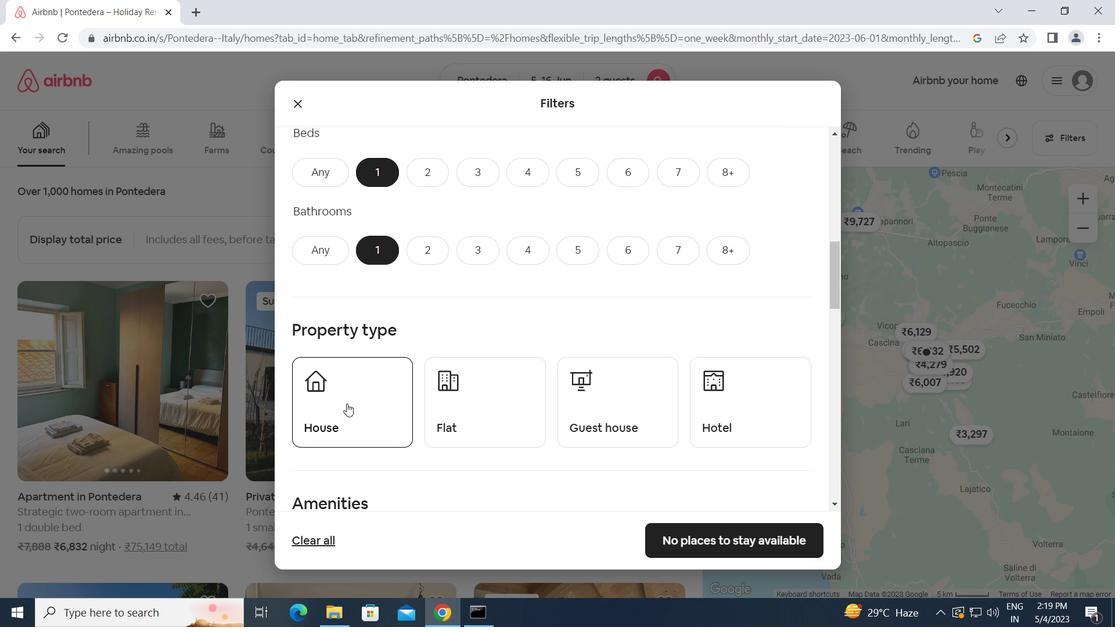 
Action: Mouse moved to (470, 420)
Screenshot: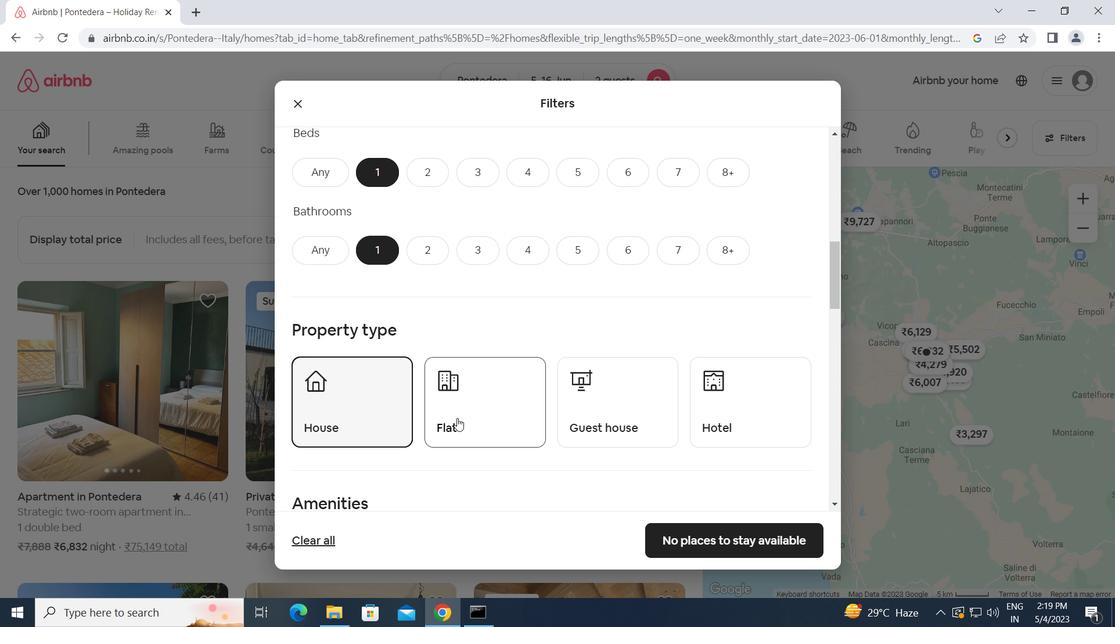 
Action: Mouse pressed left at (470, 420)
Screenshot: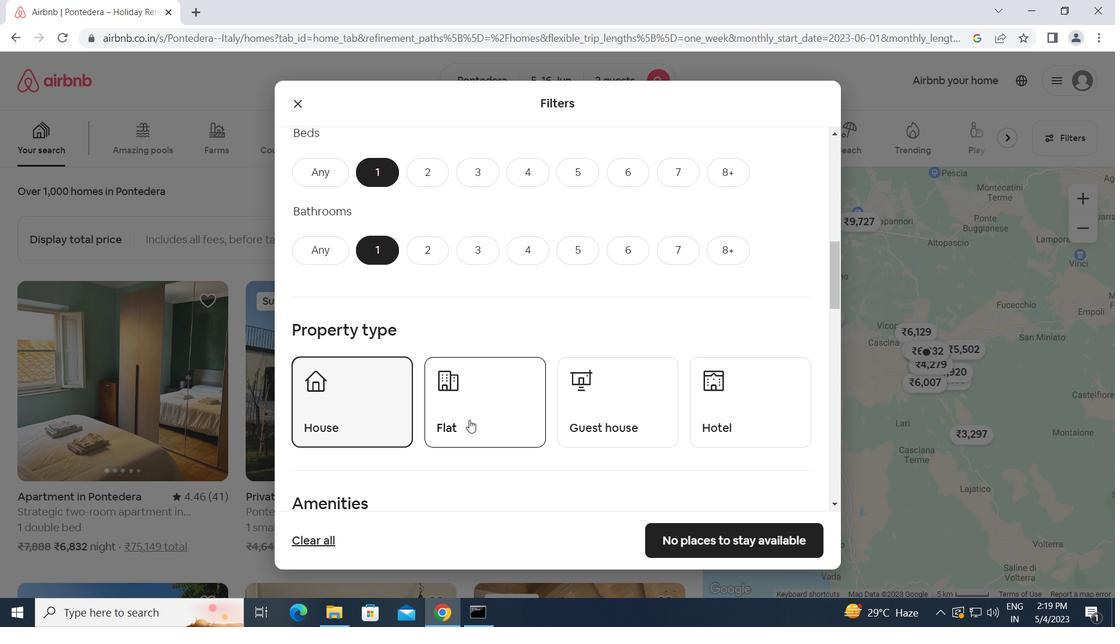 
Action: Mouse moved to (598, 418)
Screenshot: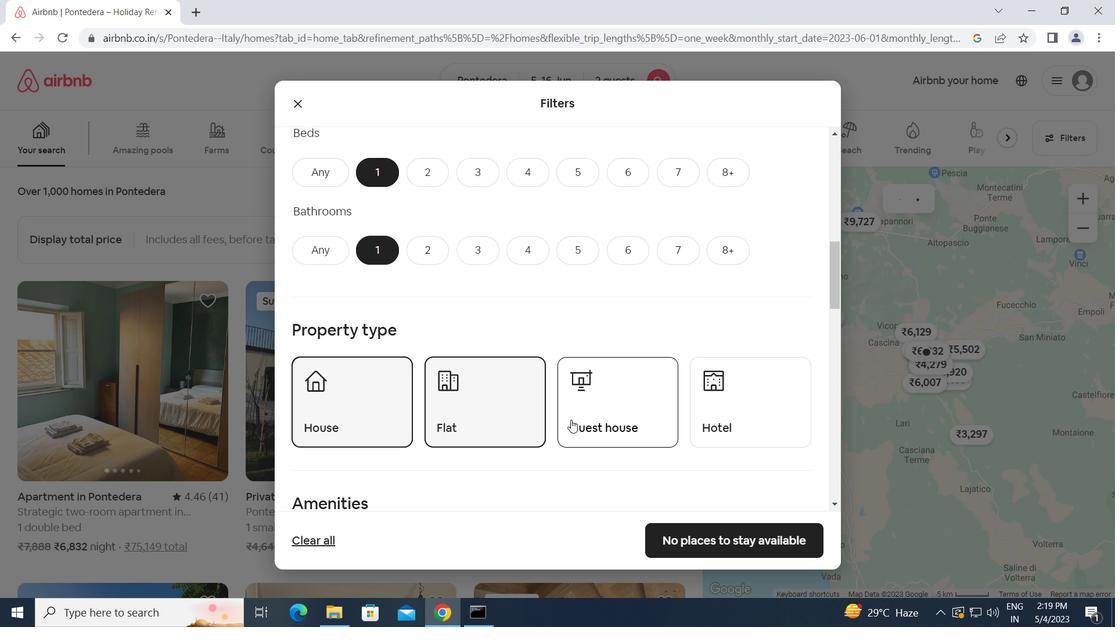 
Action: Mouse pressed left at (598, 418)
Screenshot: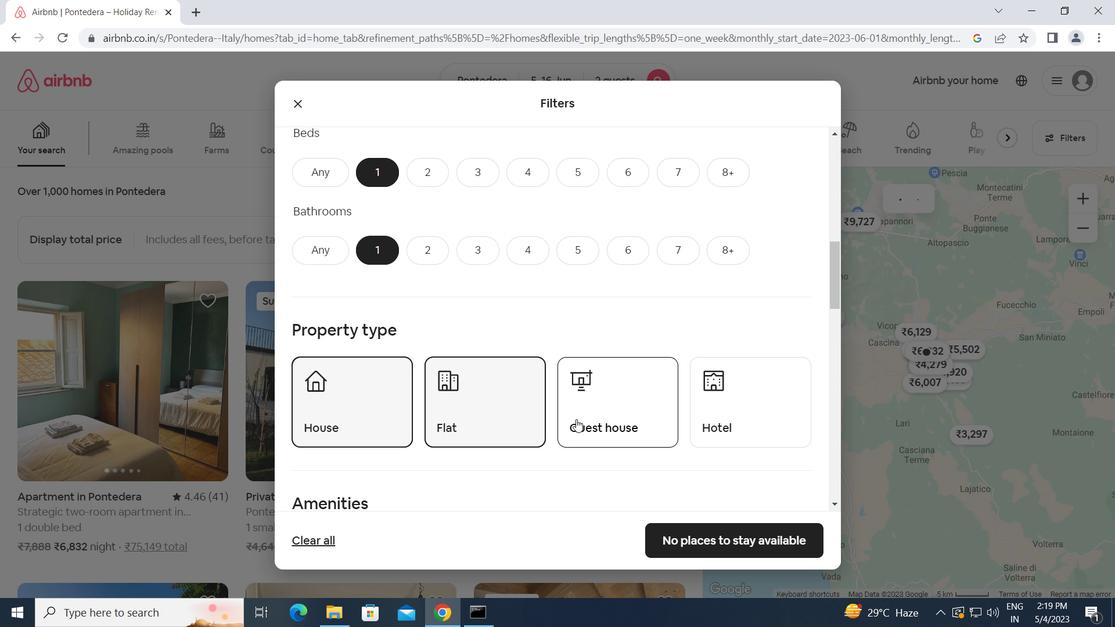 
Action: Mouse moved to (760, 395)
Screenshot: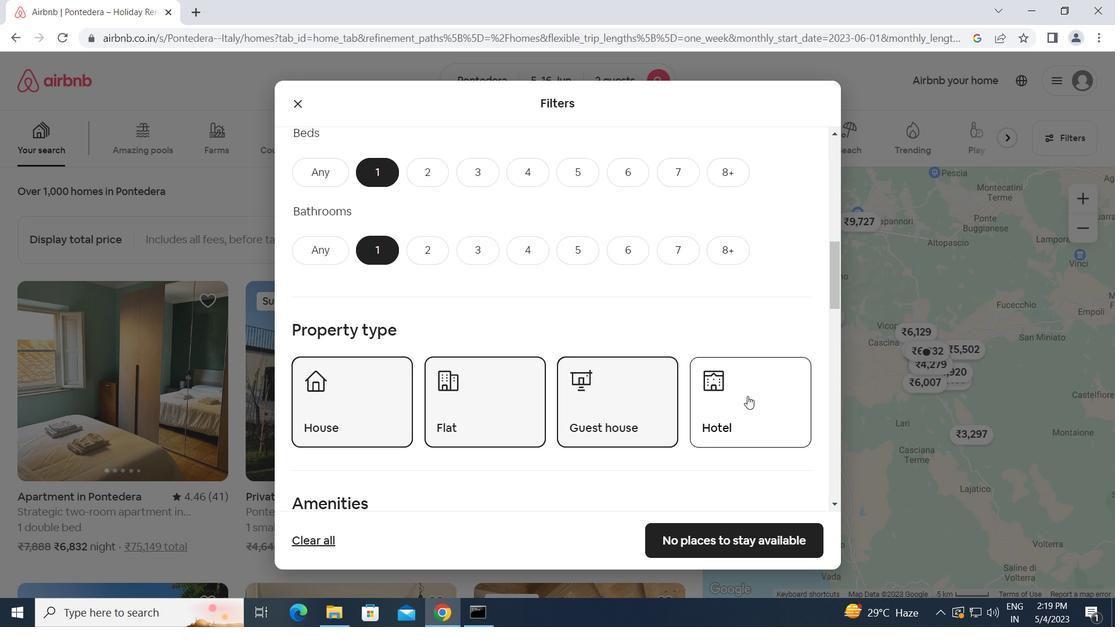 
Action: Mouse pressed left at (760, 395)
Screenshot: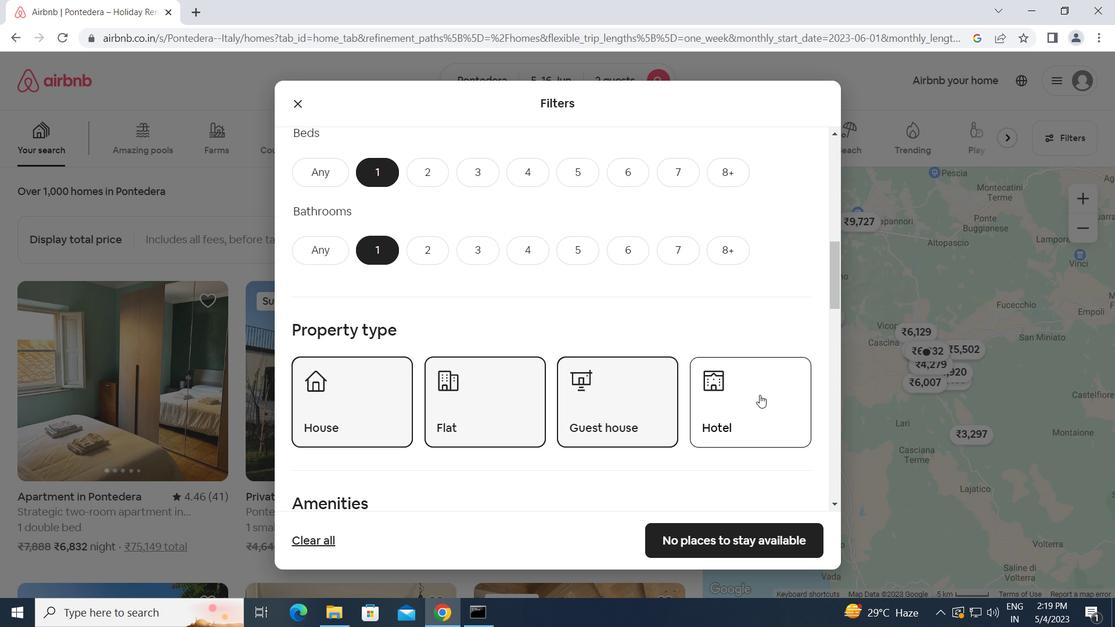 
Action: Mouse moved to (549, 463)
Screenshot: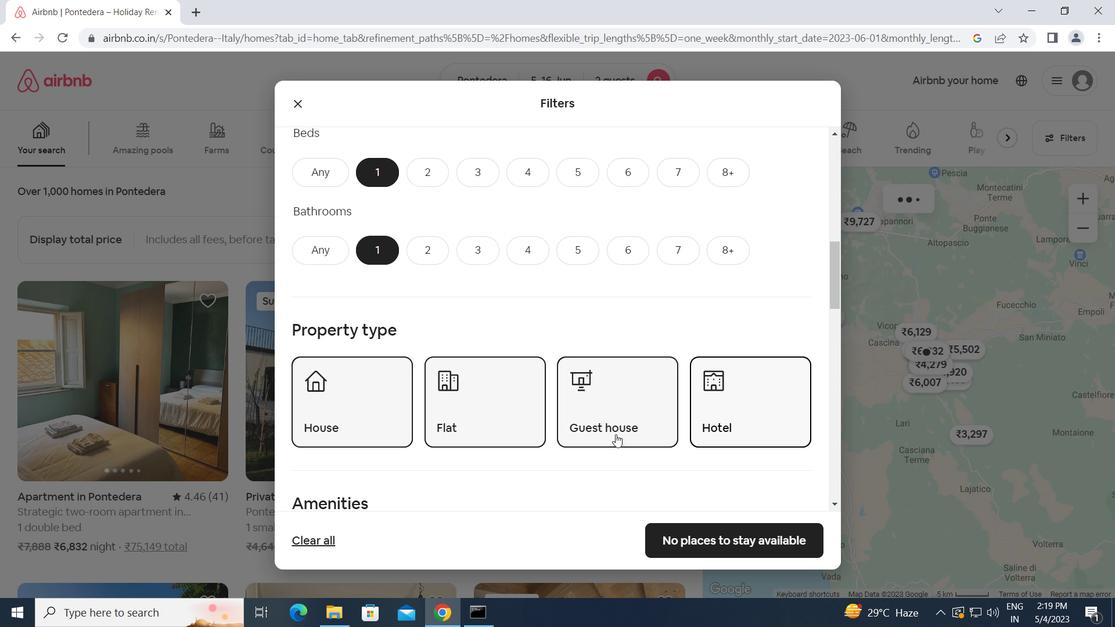 
Action: Mouse scrolled (549, 463) with delta (0, 0)
Screenshot: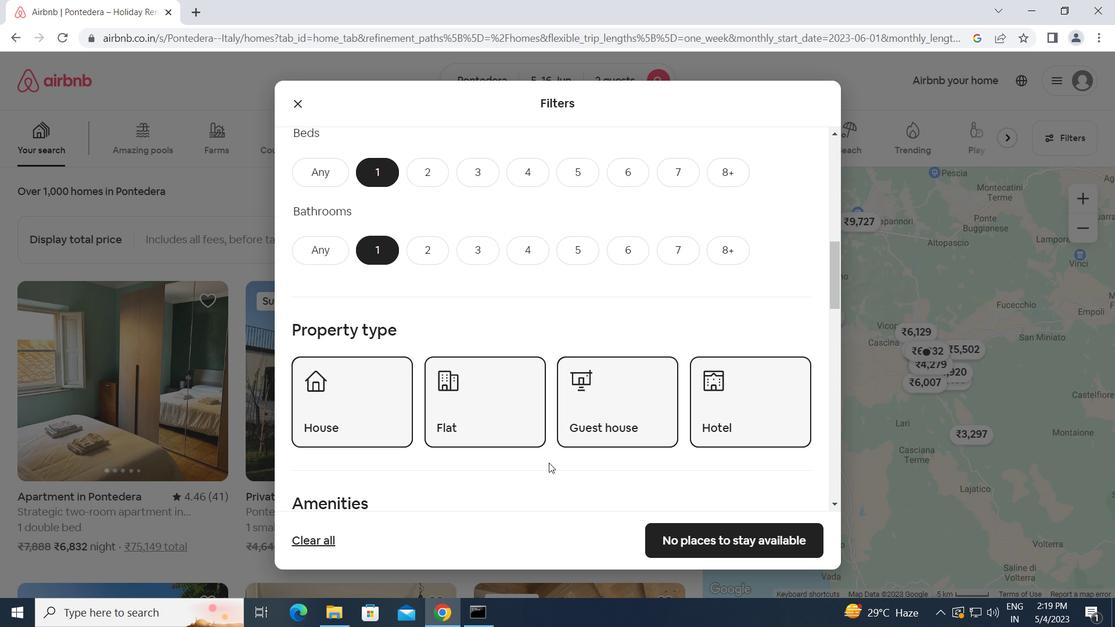 
Action: Mouse scrolled (549, 463) with delta (0, 0)
Screenshot: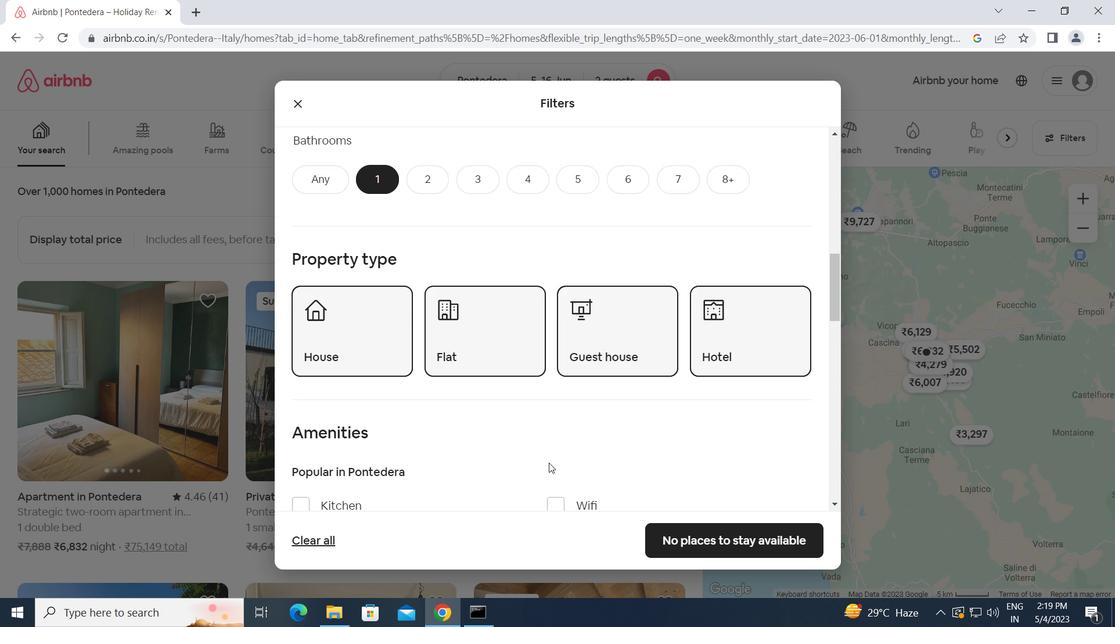 
Action: Mouse scrolled (549, 463) with delta (0, 0)
Screenshot: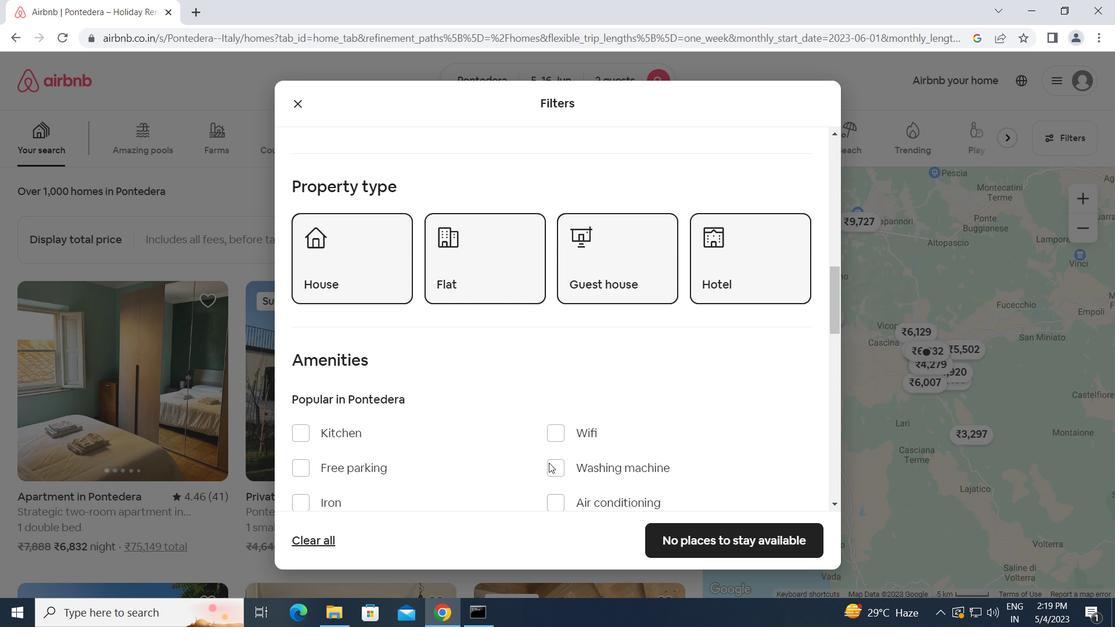
Action: Mouse scrolled (549, 463) with delta (0, 0)
Screenshot: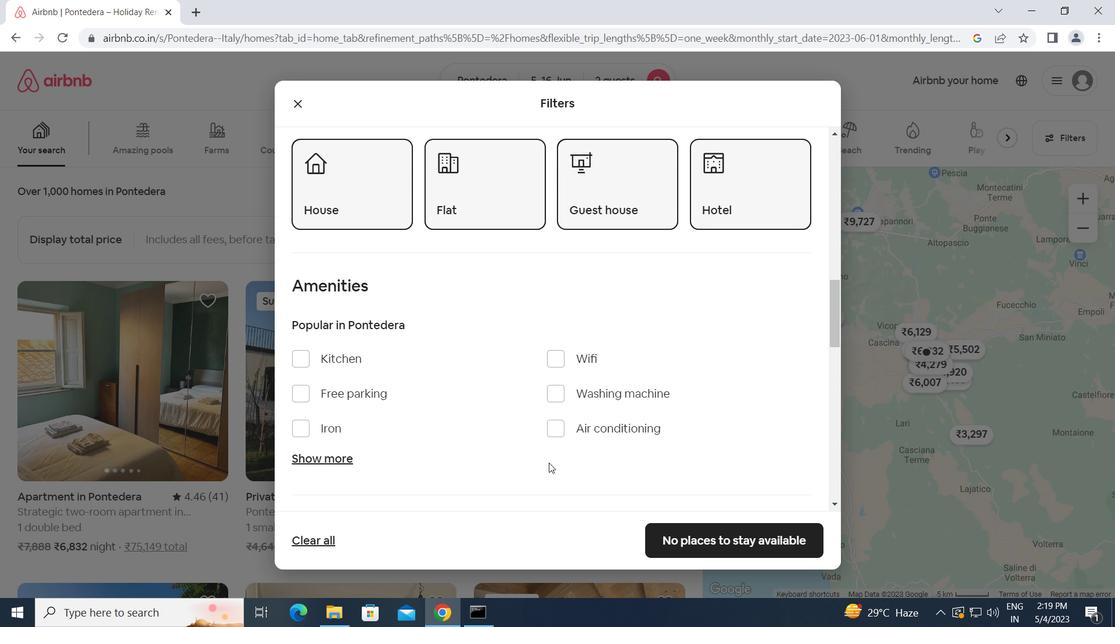 
Action: Mouse scrolled (549, 463) with delta (0, 0)
Screenshot: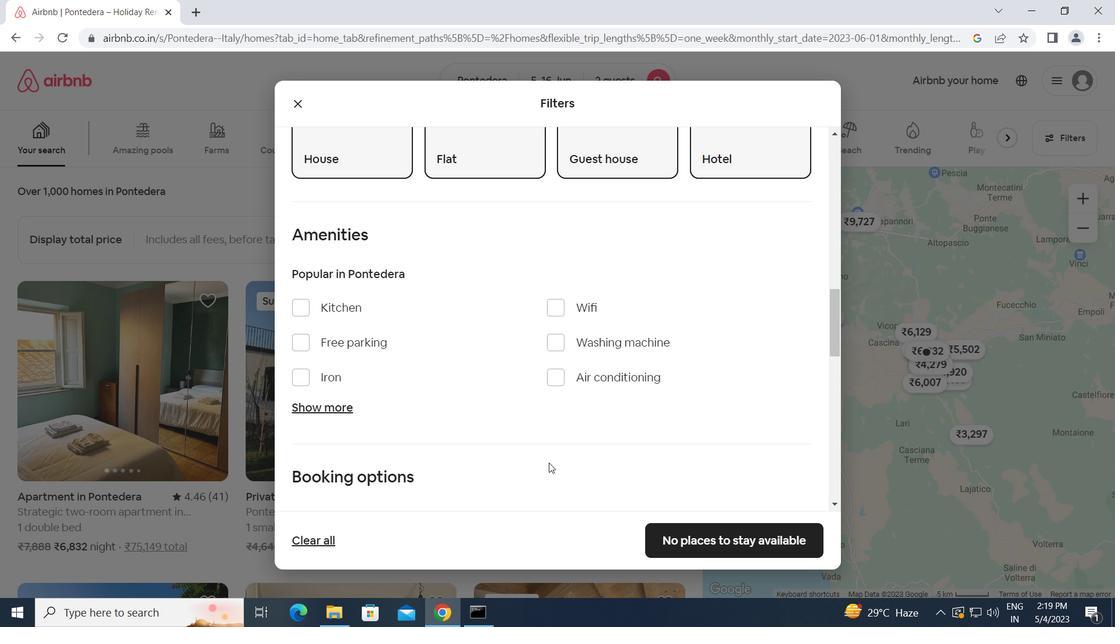 
Action: Mouse scrolled (549, 463) with delta (0, 0)
Screenshot: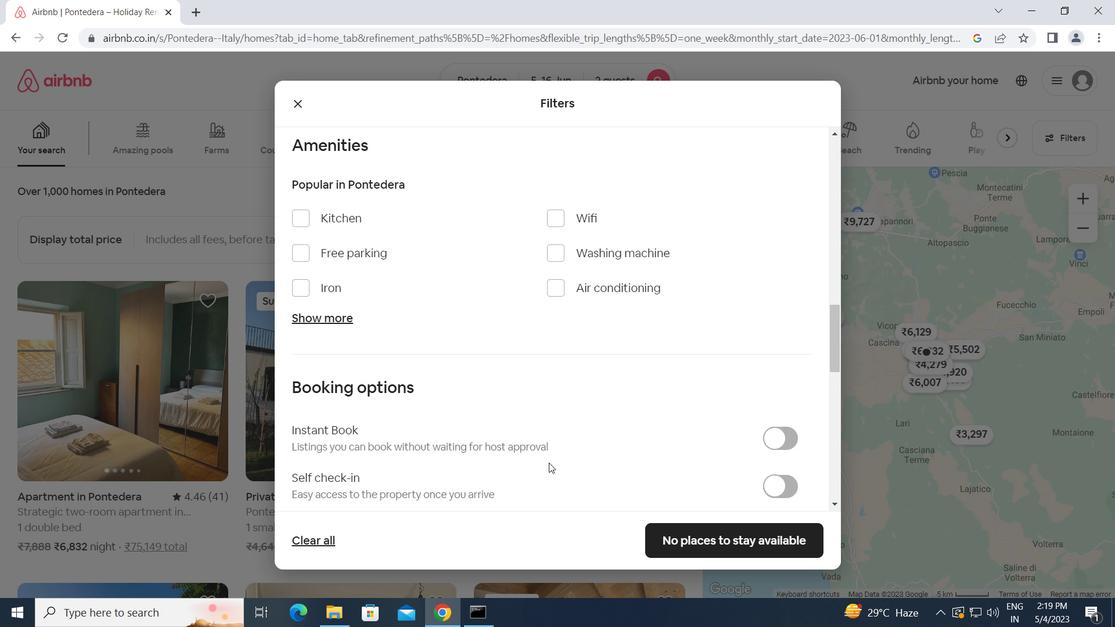 
Action: Mouse moved to (770, 407)
Screenshot: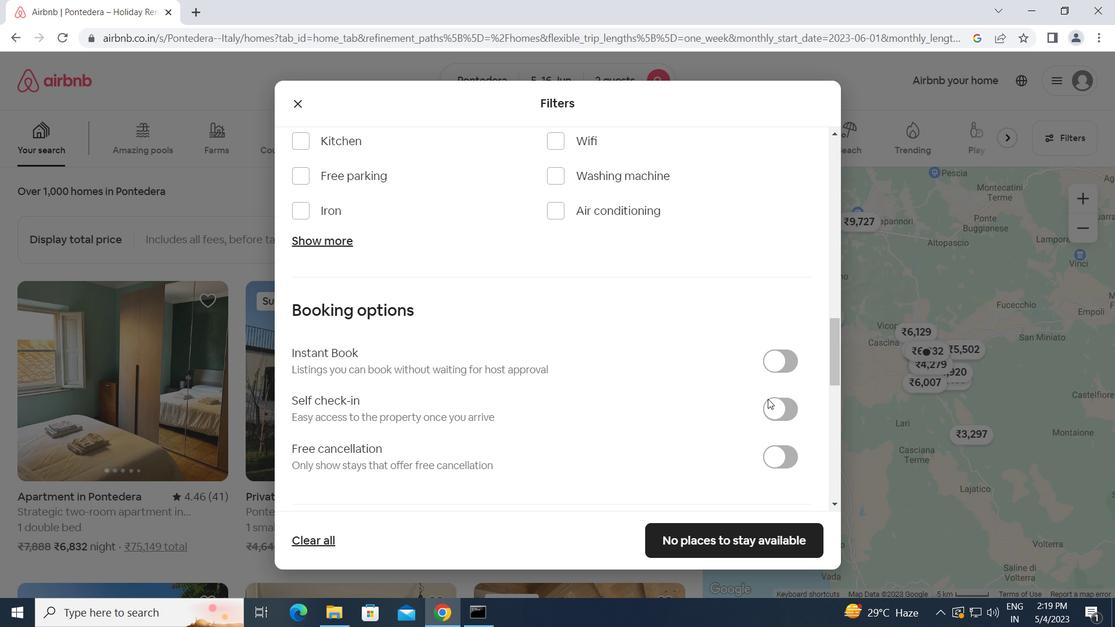 
Action: Mouse pressed left at (770, 407)
Screenshot: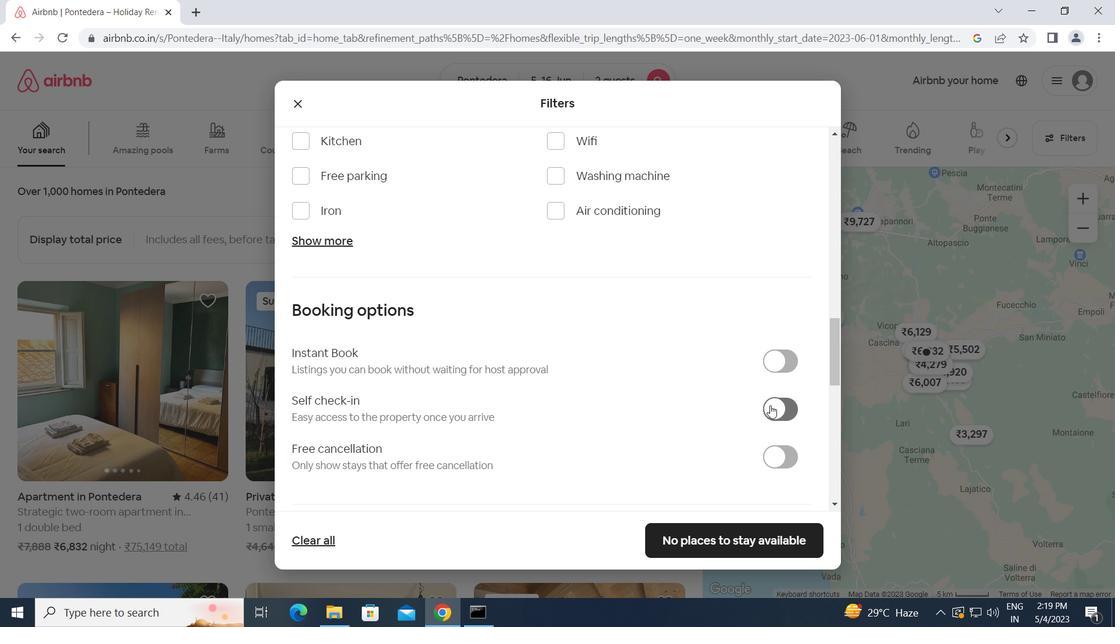 
Action: Mouse moved to (567, 474)
Screenshot: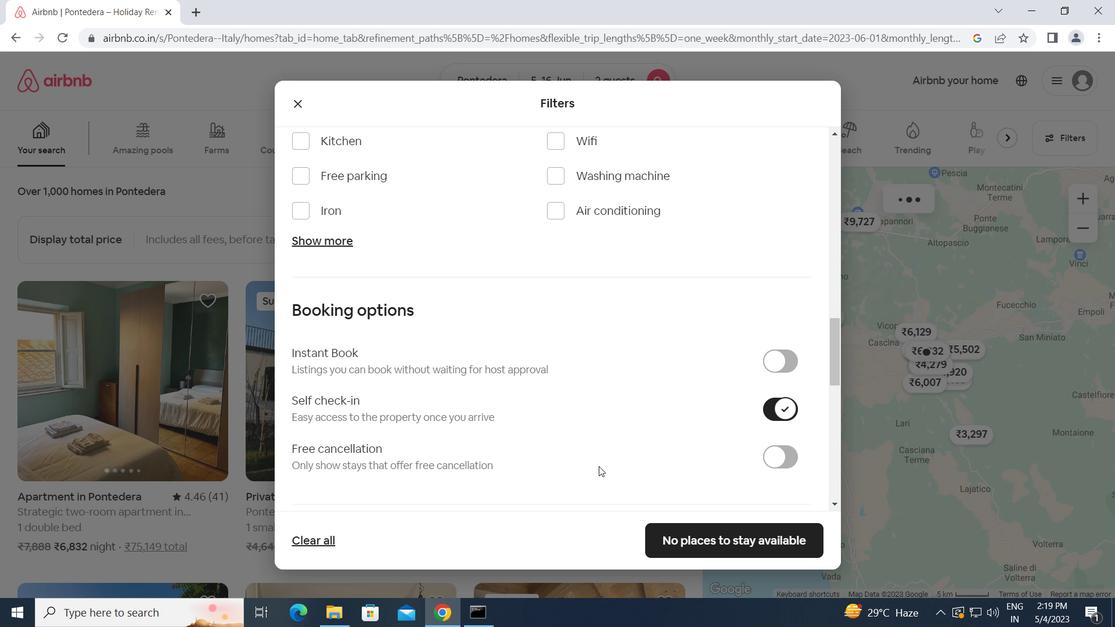 
Action: Mouse scrolled (567, 474) with delta (0, 0)
Screenshot: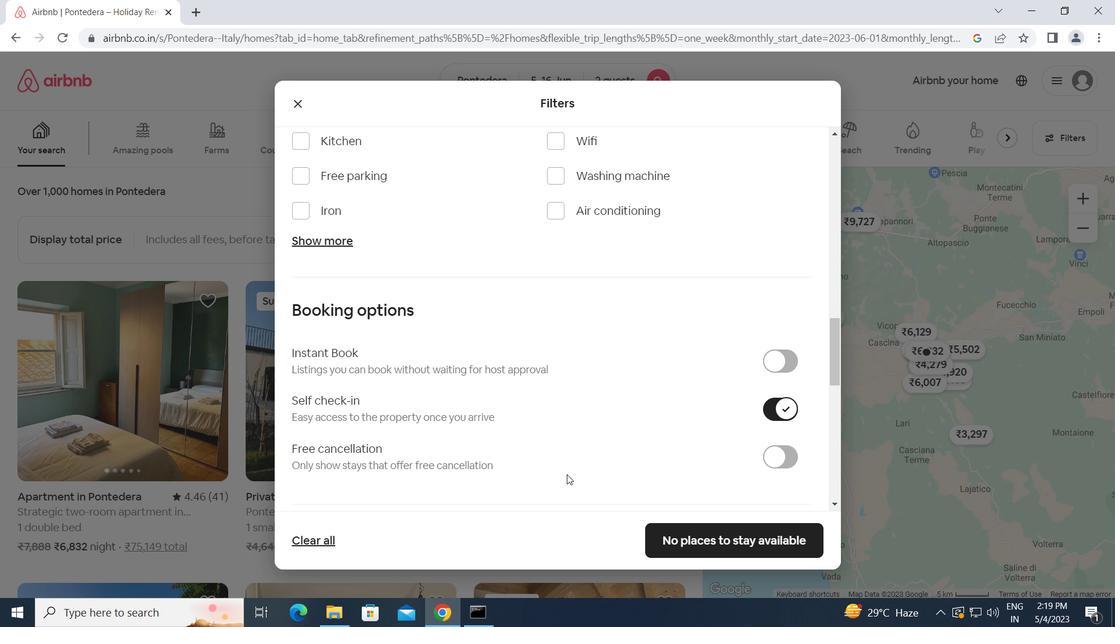 
Action: Mouse scrolled (567, 474) with delta (0, 0)
Screenshot: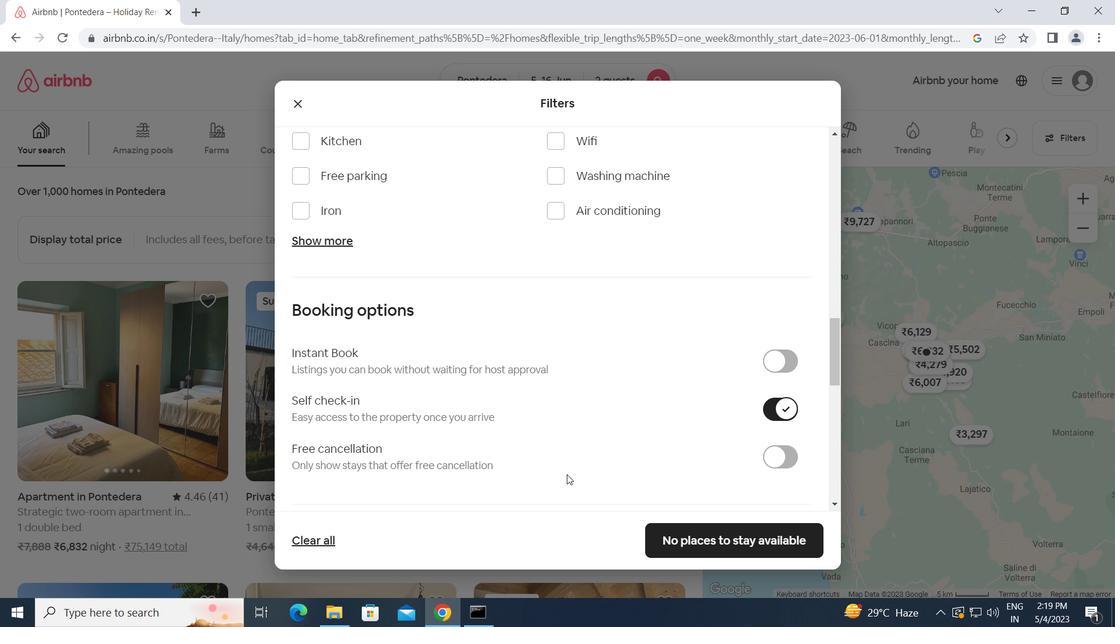 
Action: Mouse scrolled (567, 474) with delta (0, 0)
Screenshot: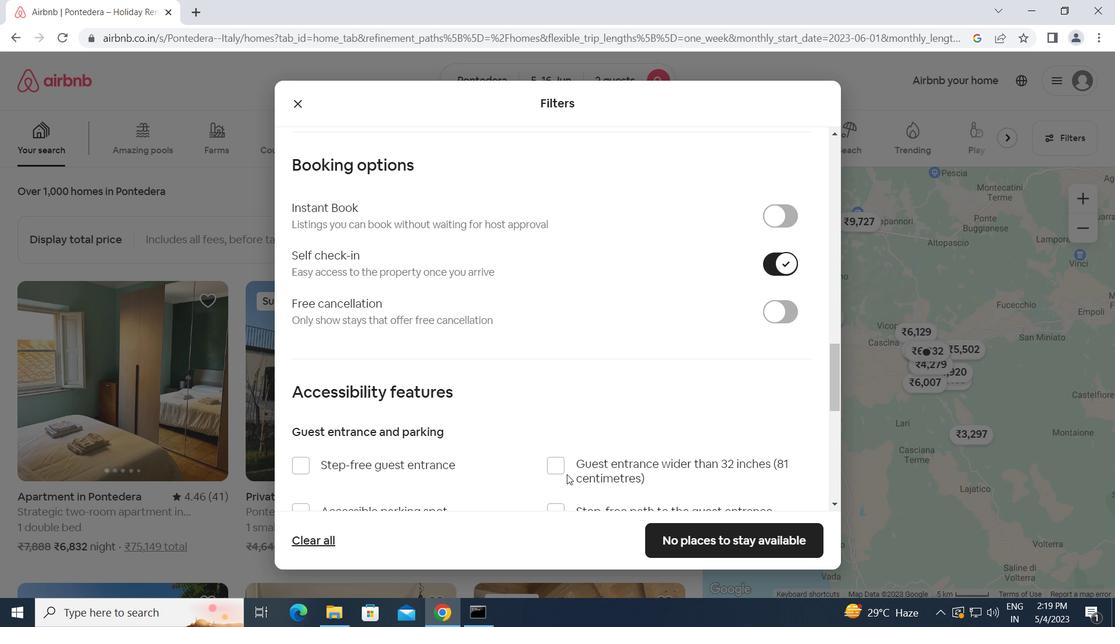 
Action: Mouse moved to (567, 474)
Screenshot: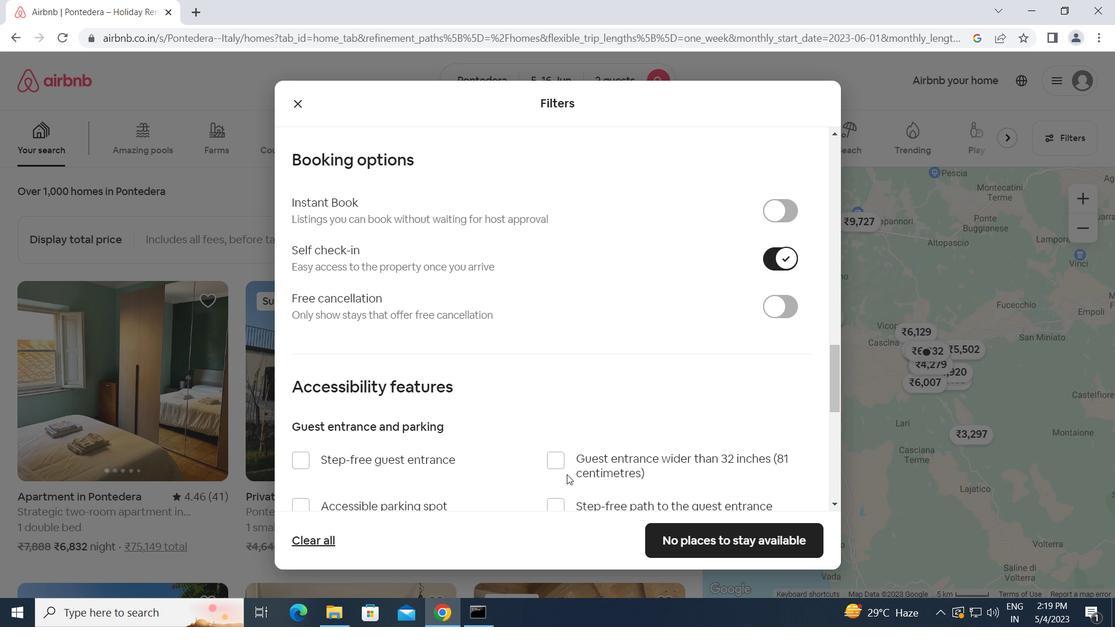 
Action: Mouse scrolled (567, 474) with delta (0, 0)
Screenshot: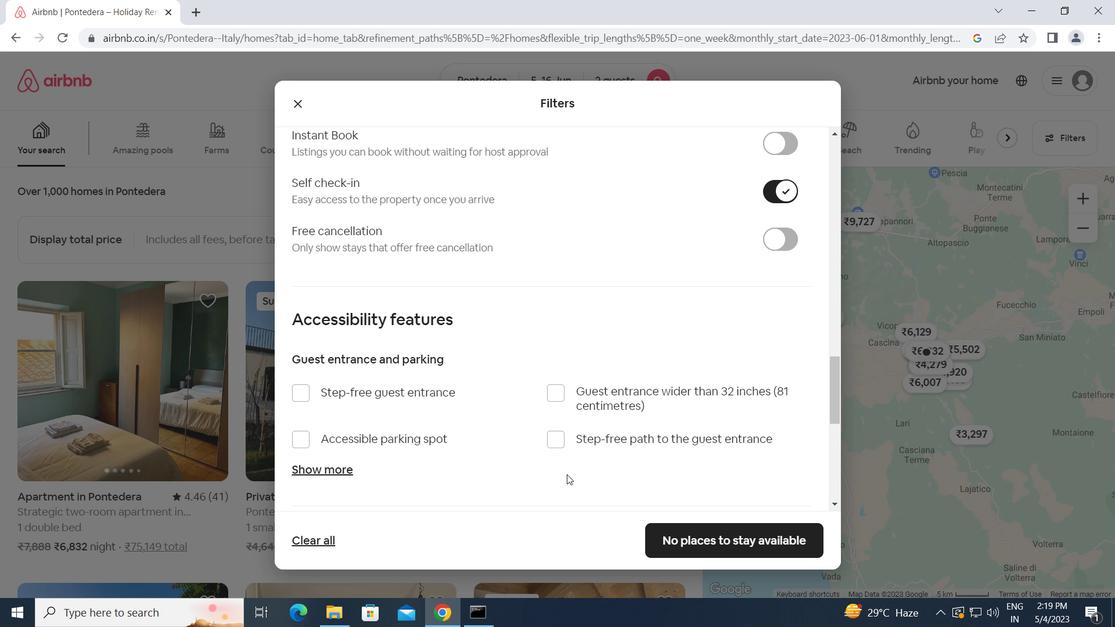 
Action: Mouse scrolled (567, 474) with delta (0, 0)
Screenshot: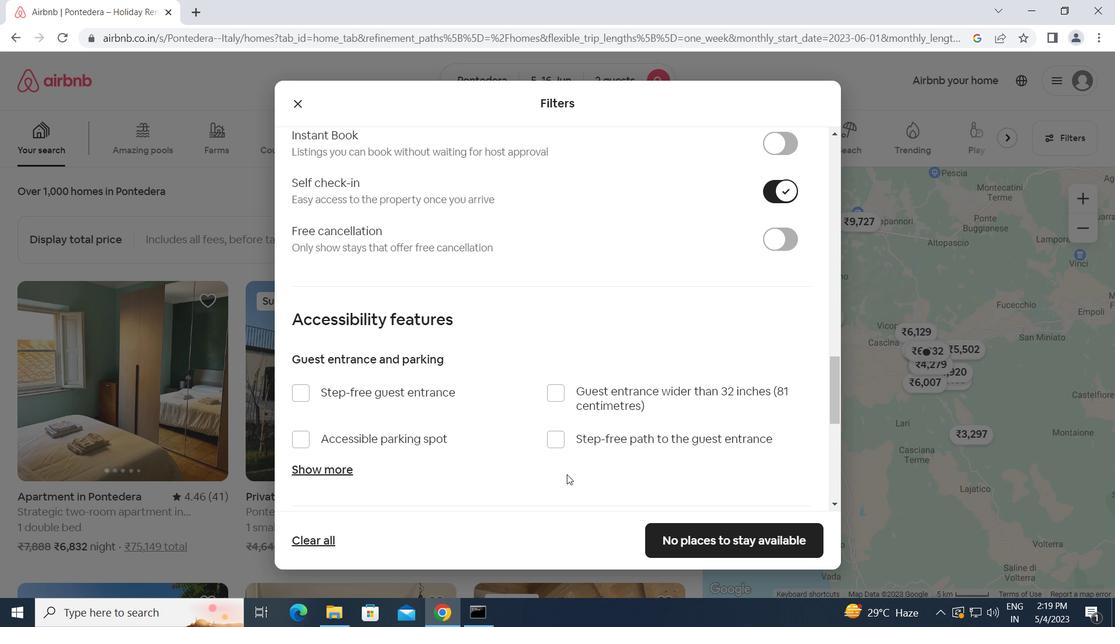 
Action: Mouse scrolled (567, 474) with delta (0, 0)
Screenshot: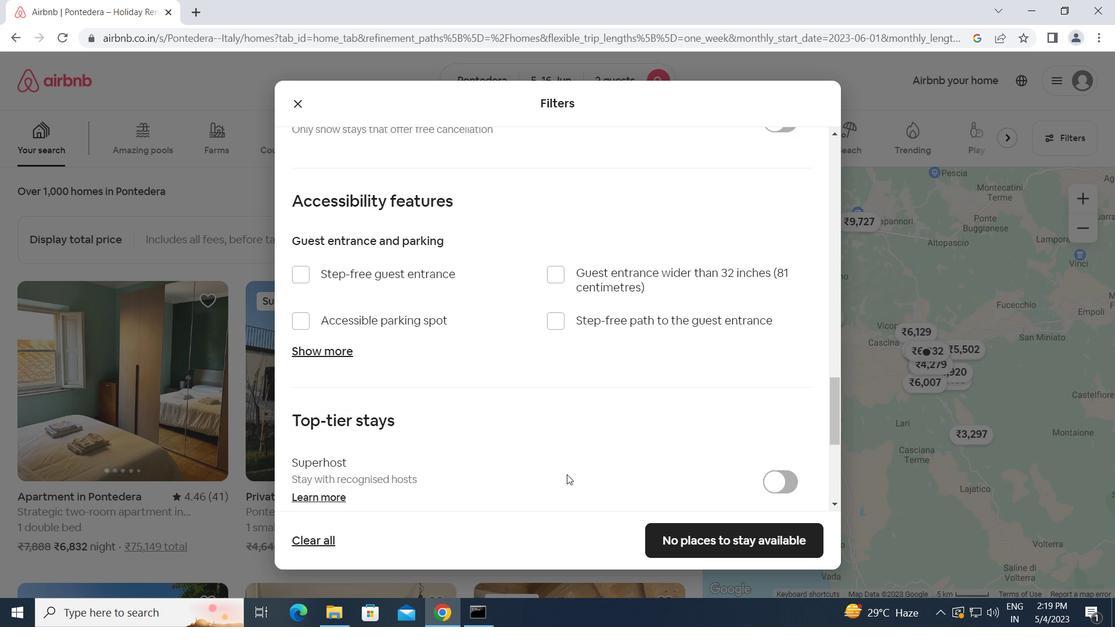 
Action: Mouse scrolled (567, 474) with delta (0, 0)
Screenshot: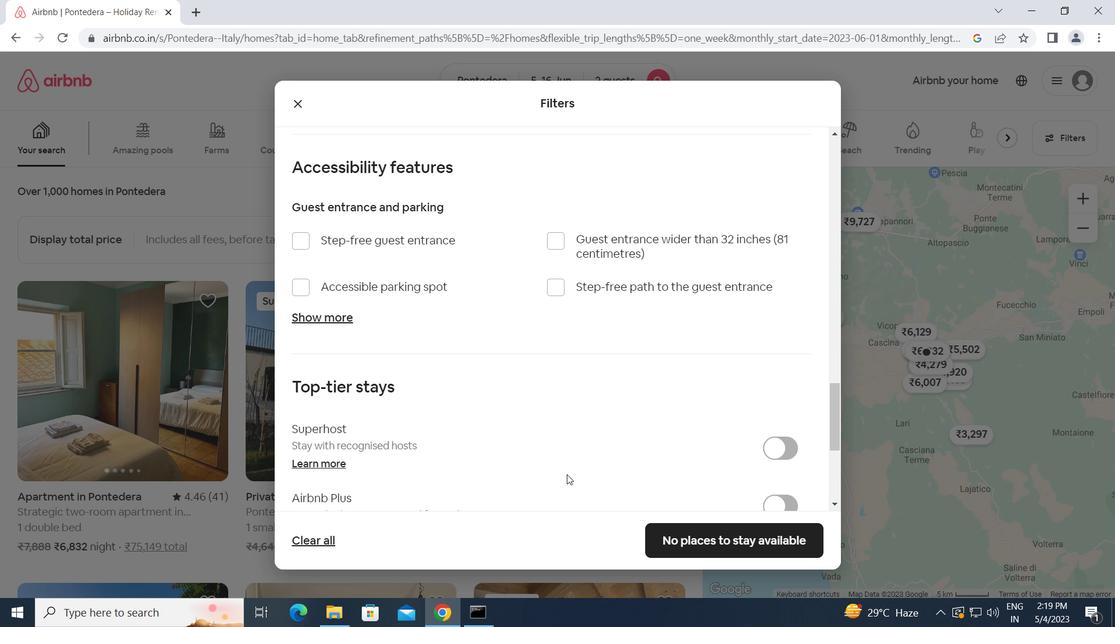 
Action: Mouse scrolled (567, 474) with delta (0, 0)
Screenshot: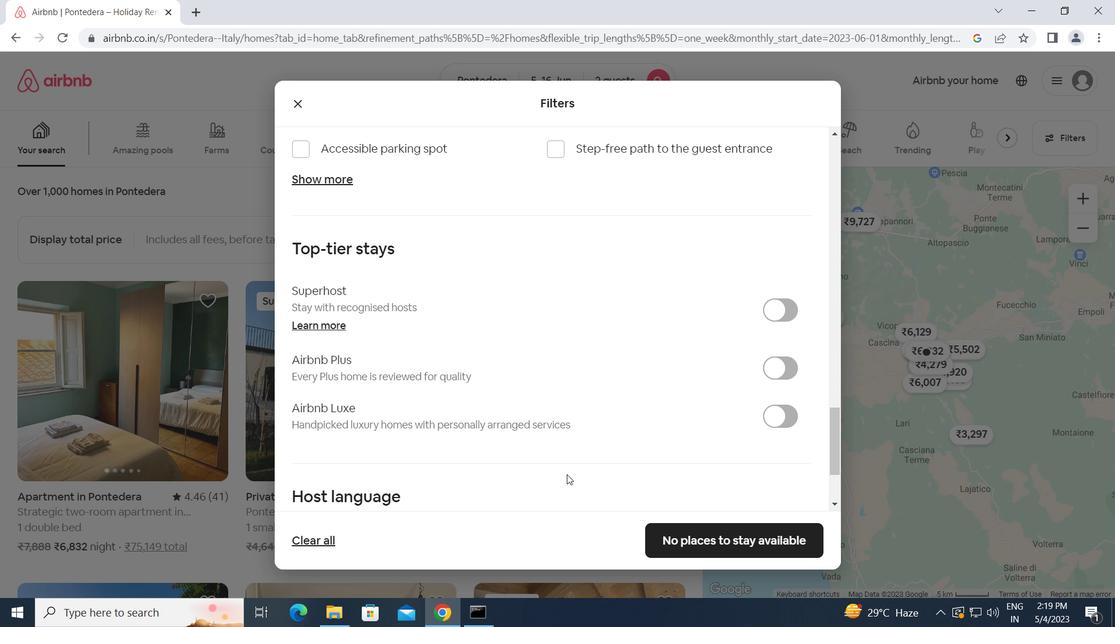
Action: Mouse scrolled (567, 474) with delta (0, 0)
Screenshot: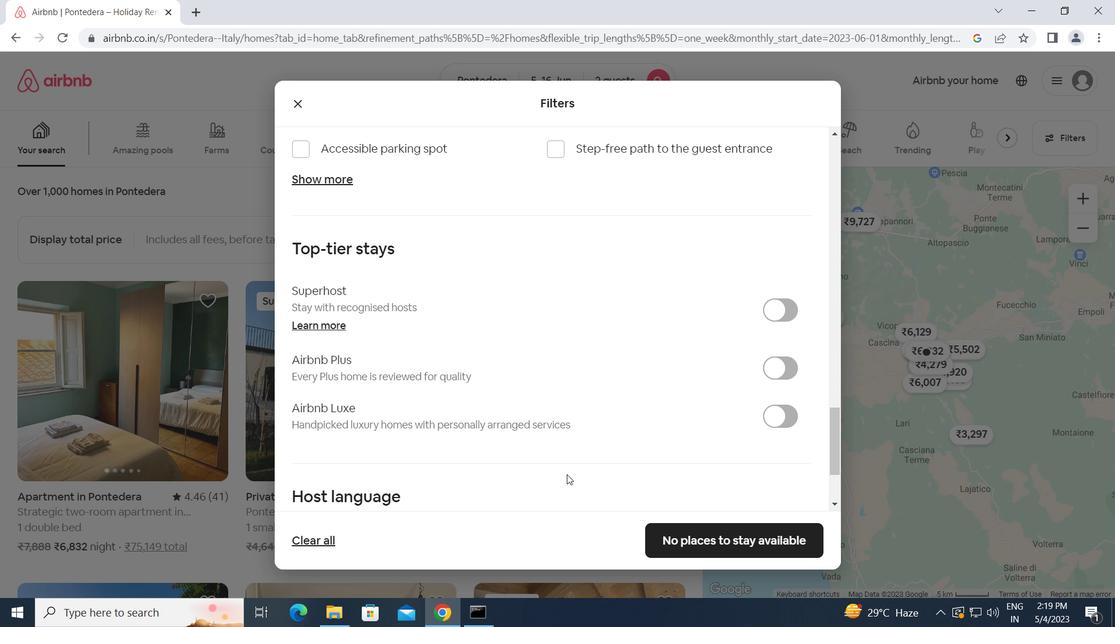 
Action: Mouse moved to (292, 405)
Screenshot: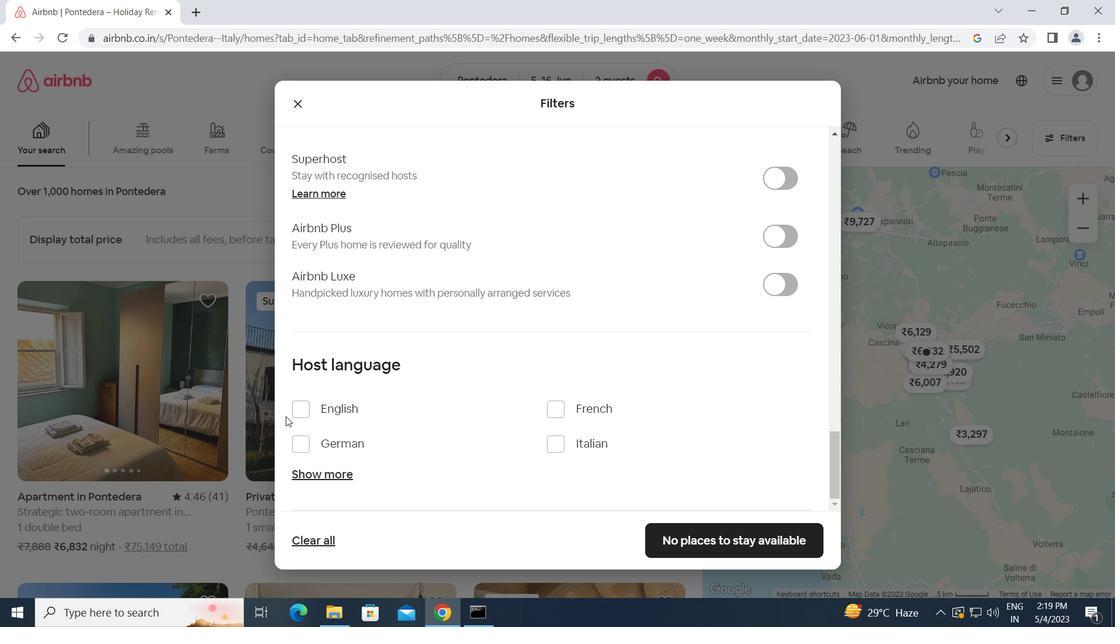
Action: Mouse pressed left at (292, 405)
Screenshot: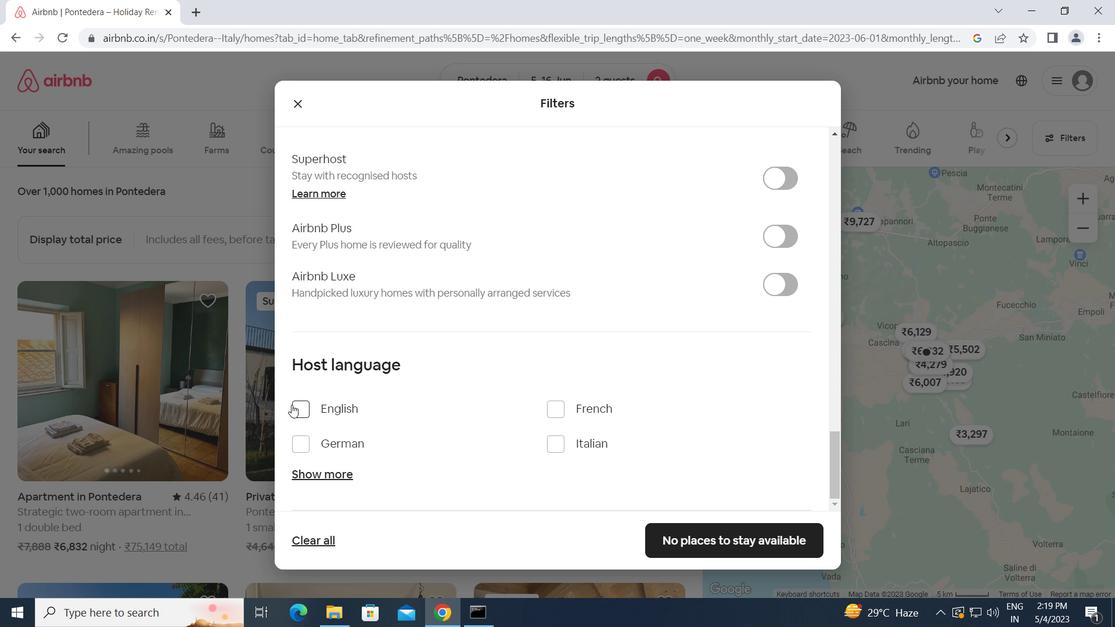 
Action: Mouse moved to (671, 540)
Screenshot: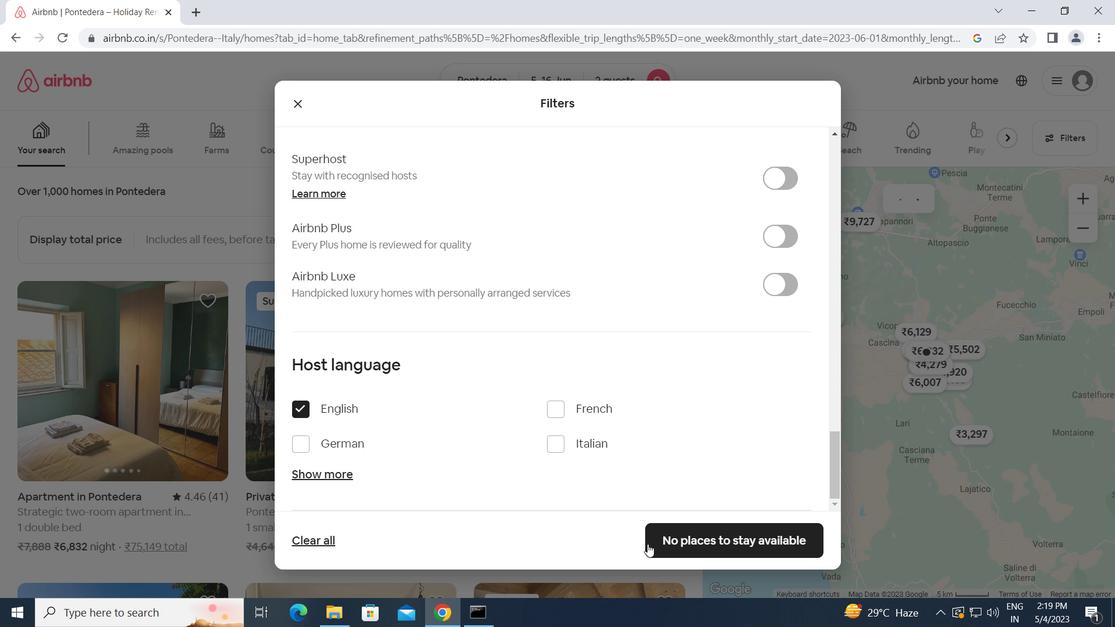 
Action: Mouse pressed left at (671, 540)
Screenshot: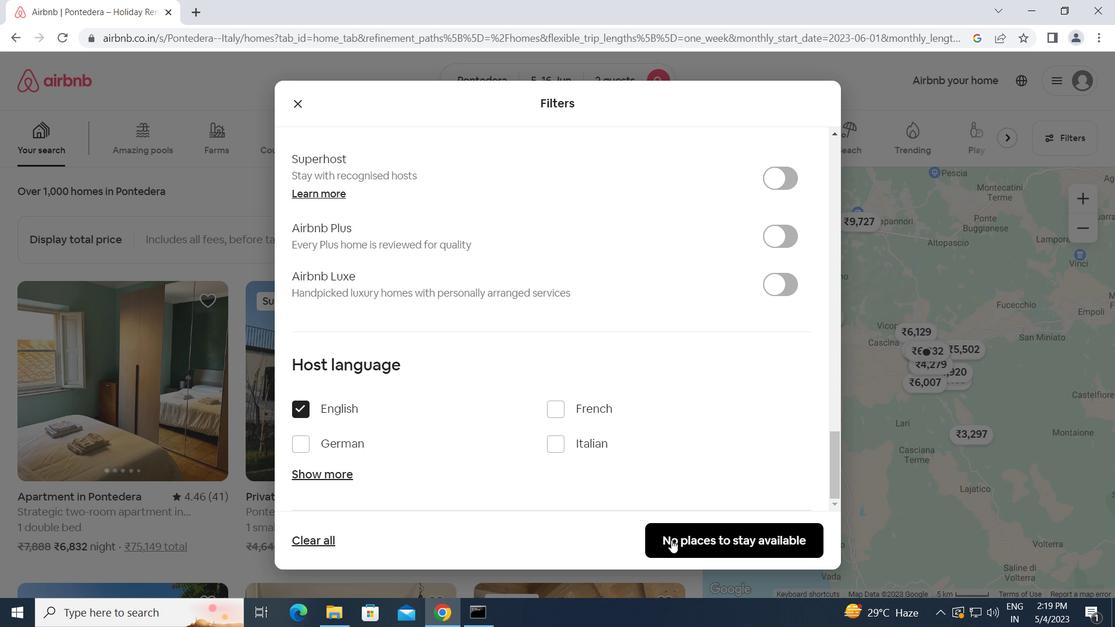 
Action: Mouse moved to (662, 532)
Screenshot: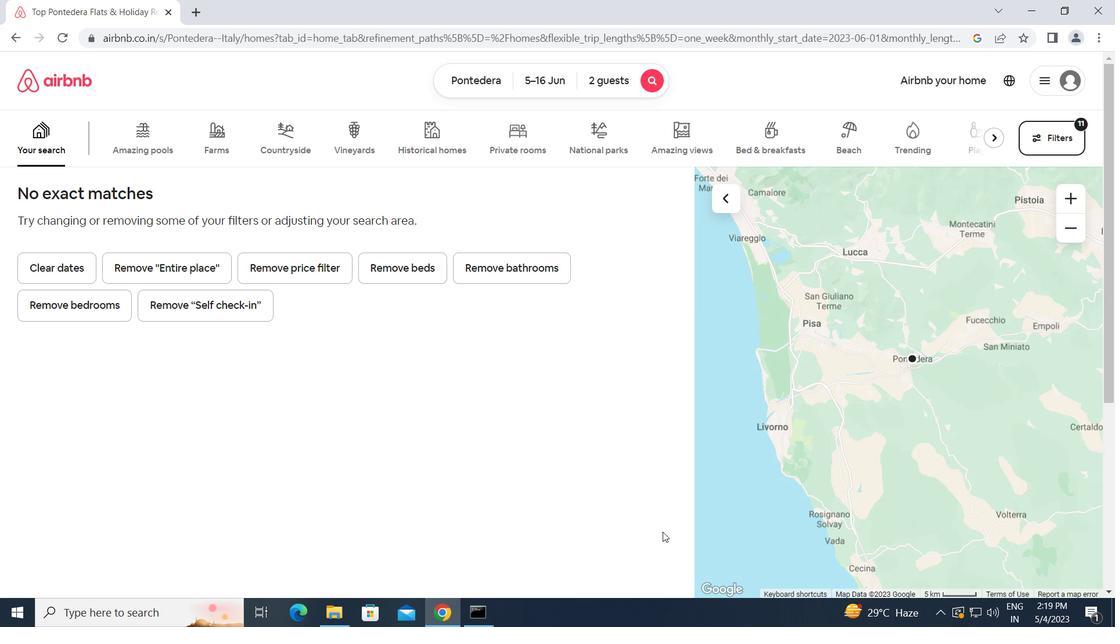 
